 Task: Open a blank sheet, save the file as Childlabor.doc and add heading 'Child Labor'Child Labor ,with the parapraph,with the parapraph Child labor refers to the exploitation of children through work that deprives them of their childhood, interferes with their education, and is mentally, physically, socially, or morally harmful. Combating child labor involves enforcing laws, raising awareness, and providing educational opportunities and support for affected children.Apply Font Style Amiri Quran And font size 15. Apply font style in  Heading Chiller and font size 15 Change heading alignment to  Center
Action: Mouse moved to (20, 18)
Screenshot: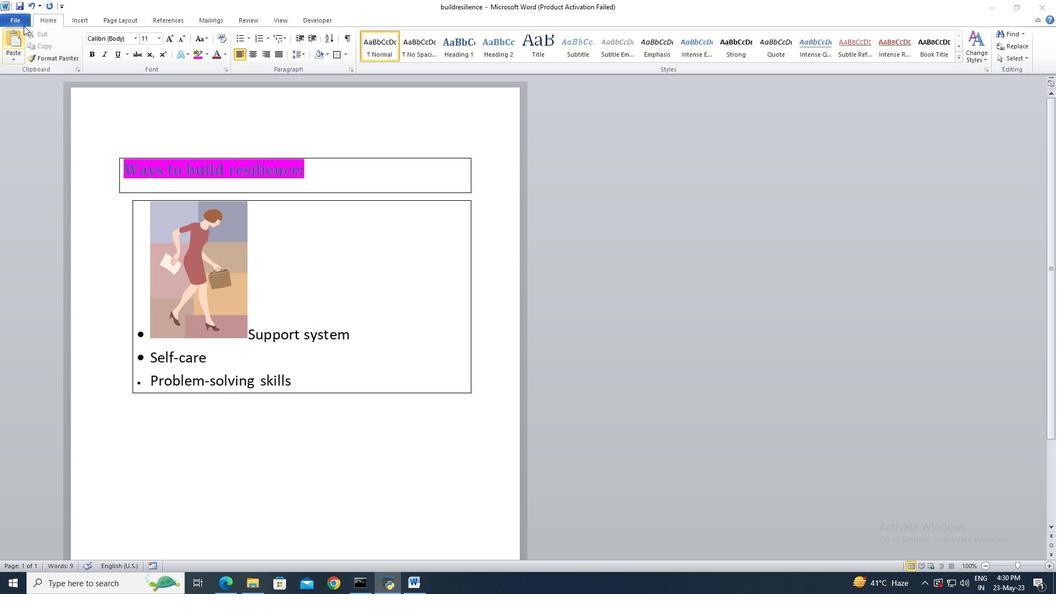 
Action: Mouse pressed left at (20, 18)
Screenshot: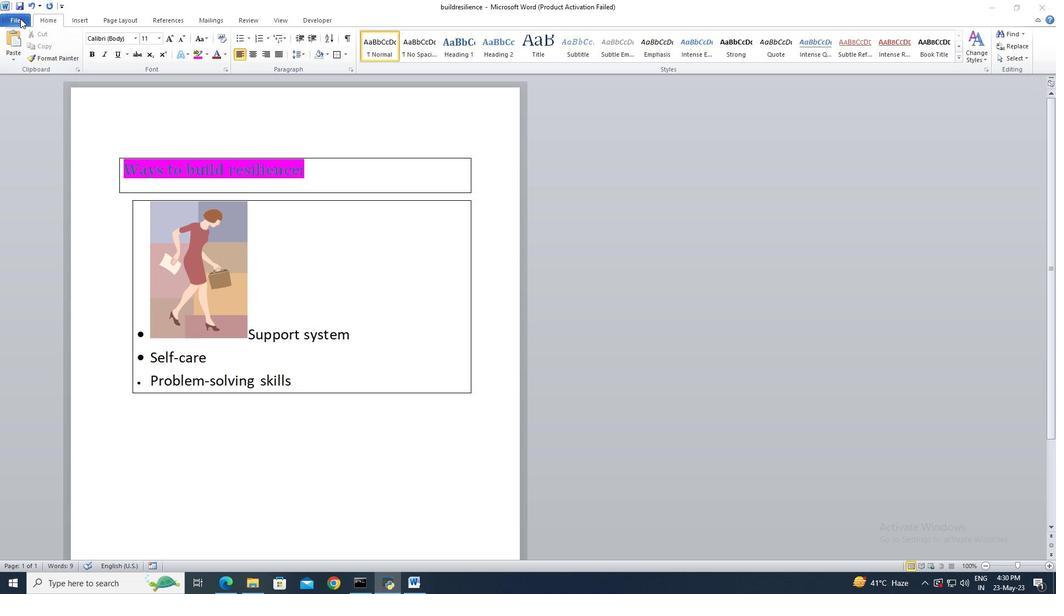 
Action: Mouse pressed left at (20, 18)
Screenshot: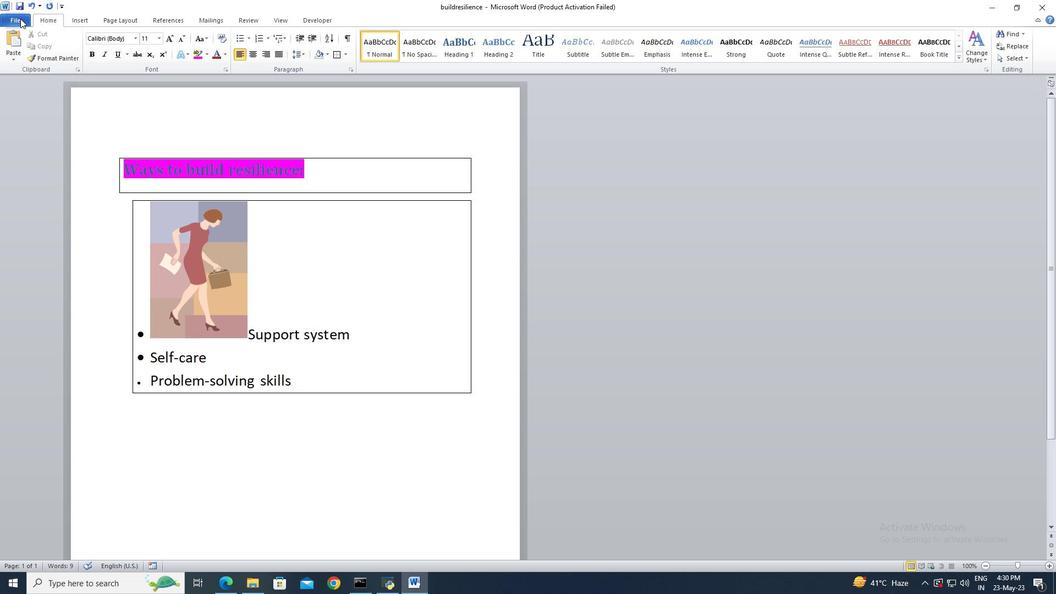 
Action: Mouse moved to (37, 142)
Screenshot: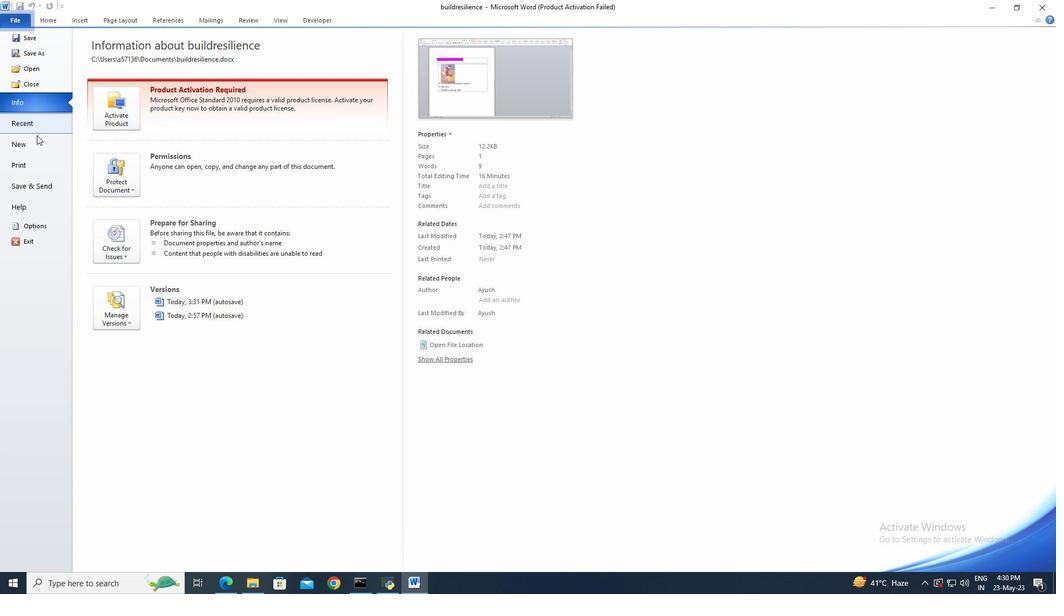 
Action: Mouse pressed left at (37, 142)
Screenshot: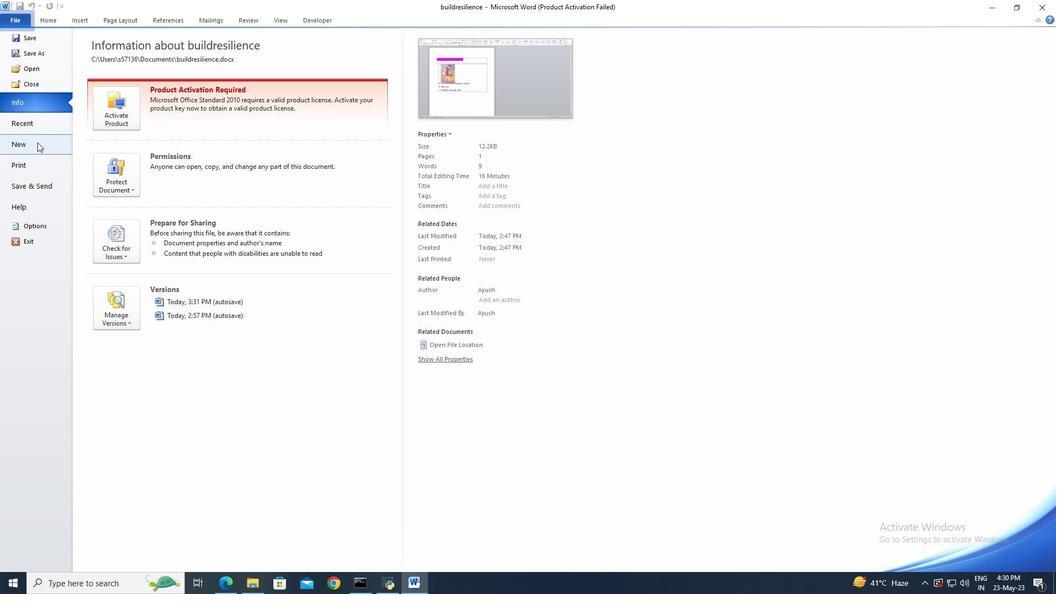 
Action: Mouse moved to (550, 279)
Screenshot: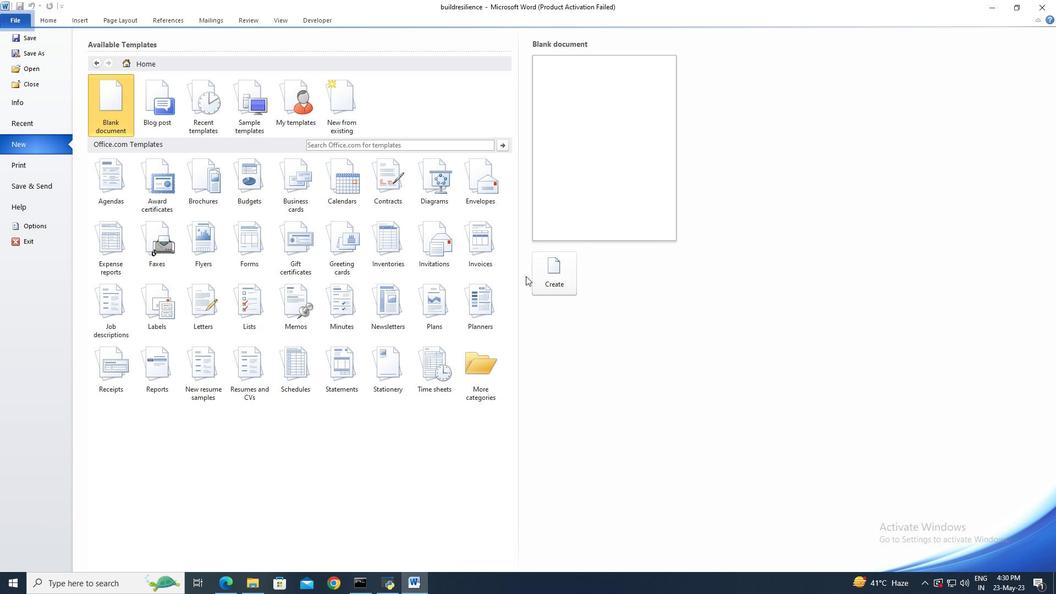 
Action: Mouse pressed left at (550, 279)
Screenshot: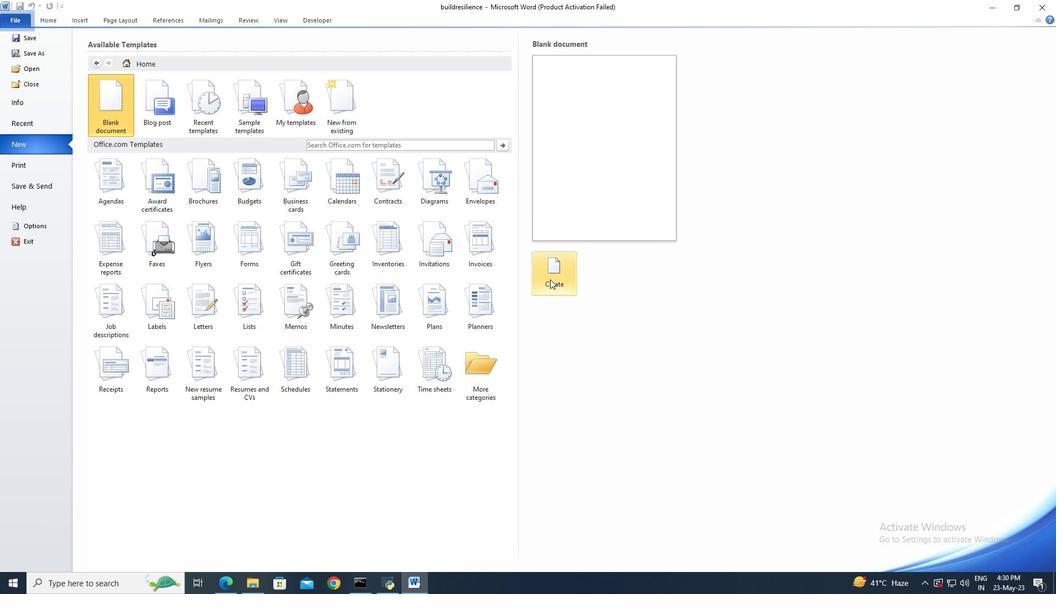 
Action: Mouse moved to (23, 20)
Screenshot: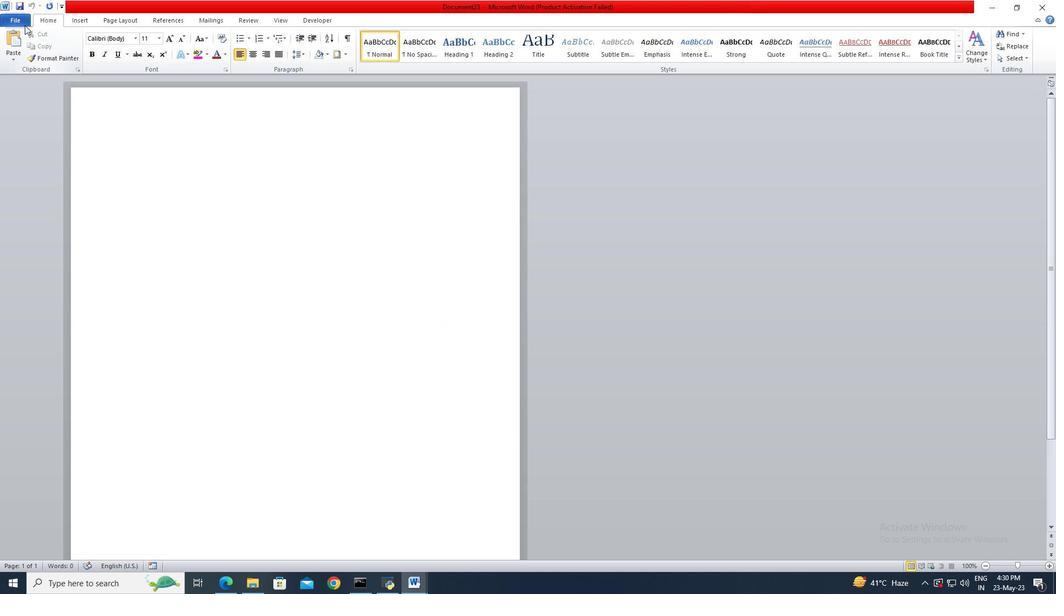 
Action: Mouse pressed left at (23, 20)
Screenshot: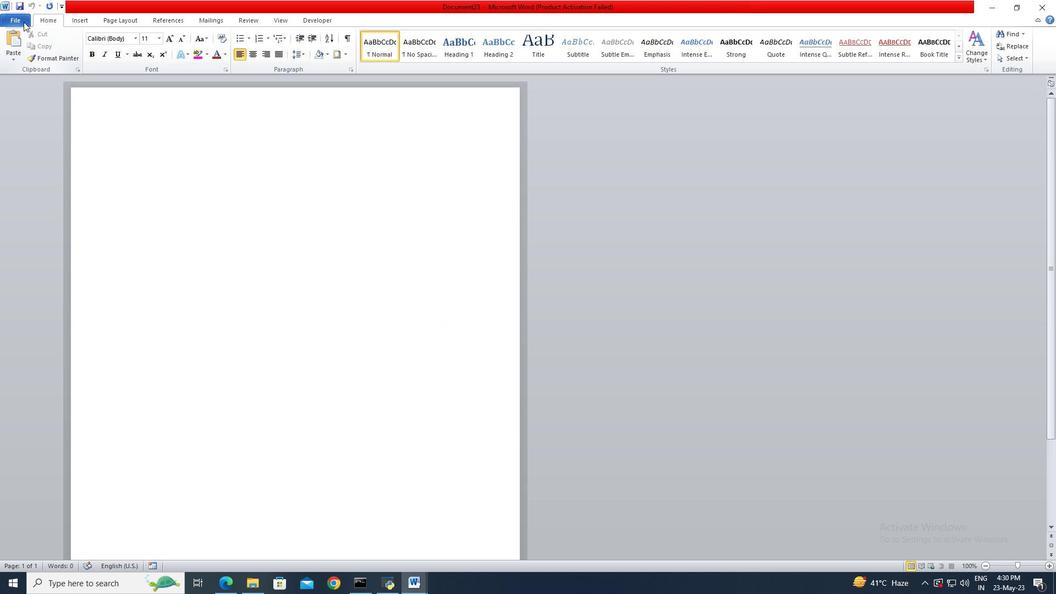 
Action: Mouse moved to (26, 50)
Screenshot: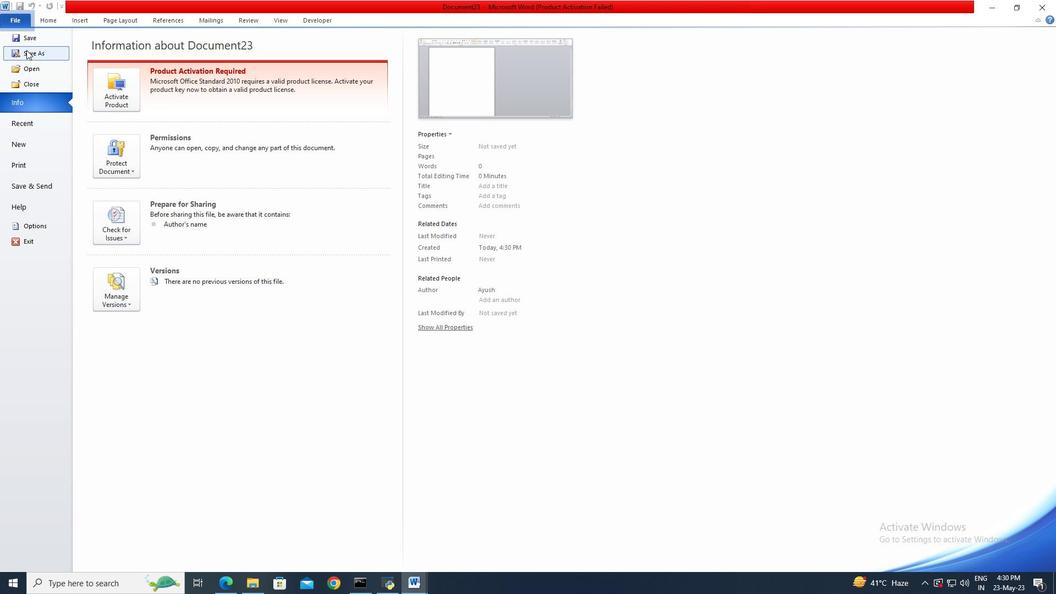 
Action: Mouse pressed left at (26, 50)
Screenshot: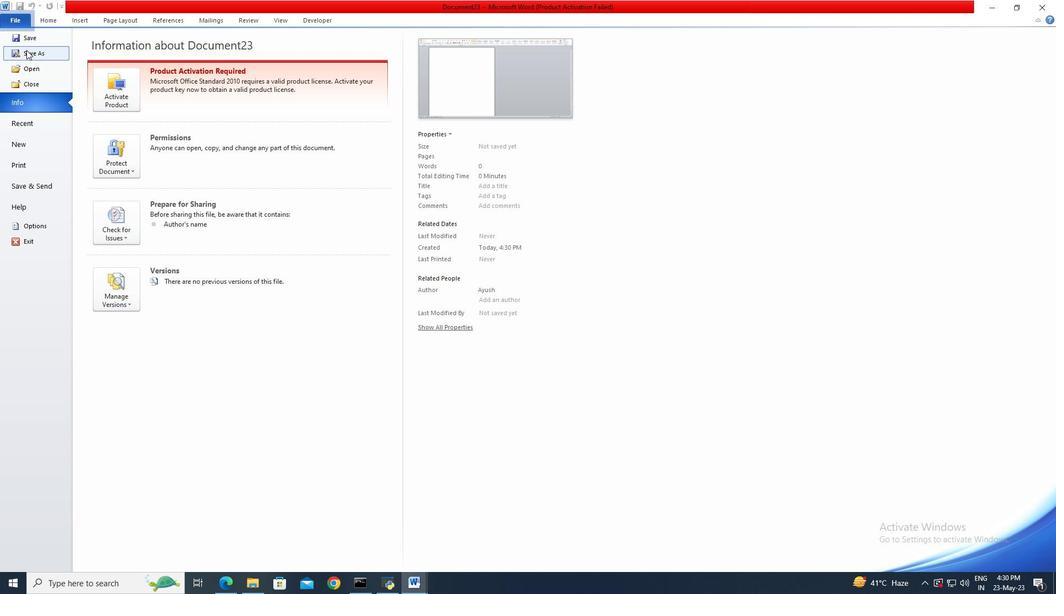 
Action: Key pressed <Key.shift>Childlabor
Screenshot: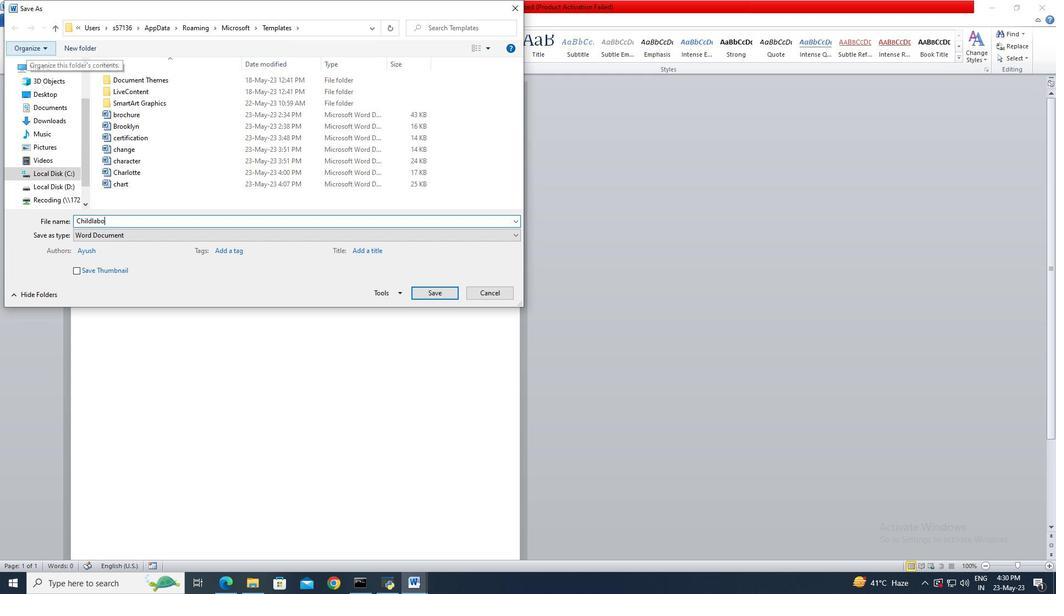
Action: Mouse moved to (428, 292)
Screenshot: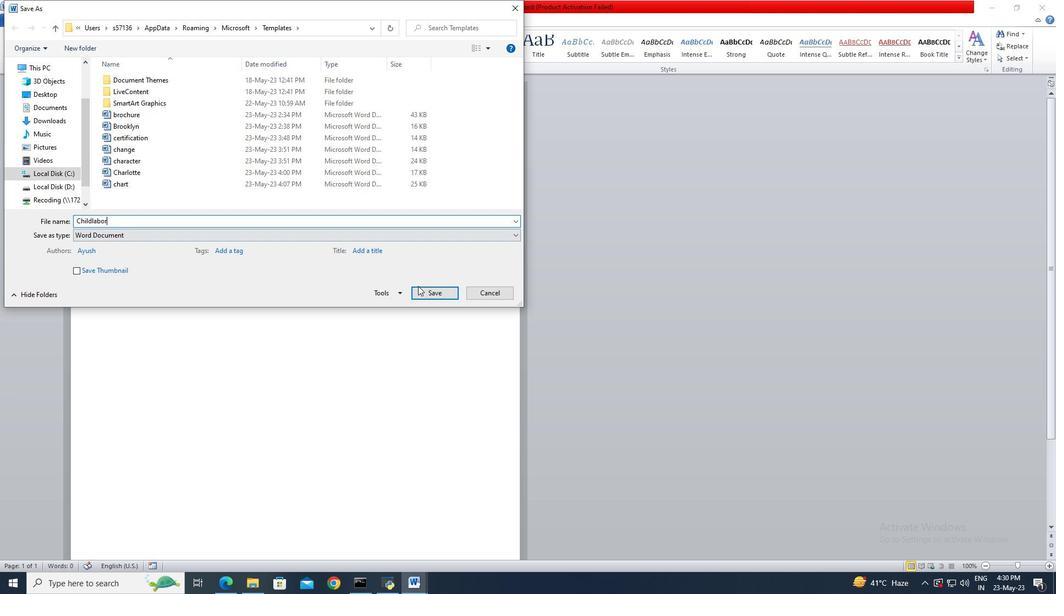 
Action: Mouse pressed left at (428, 292)
Screenshot: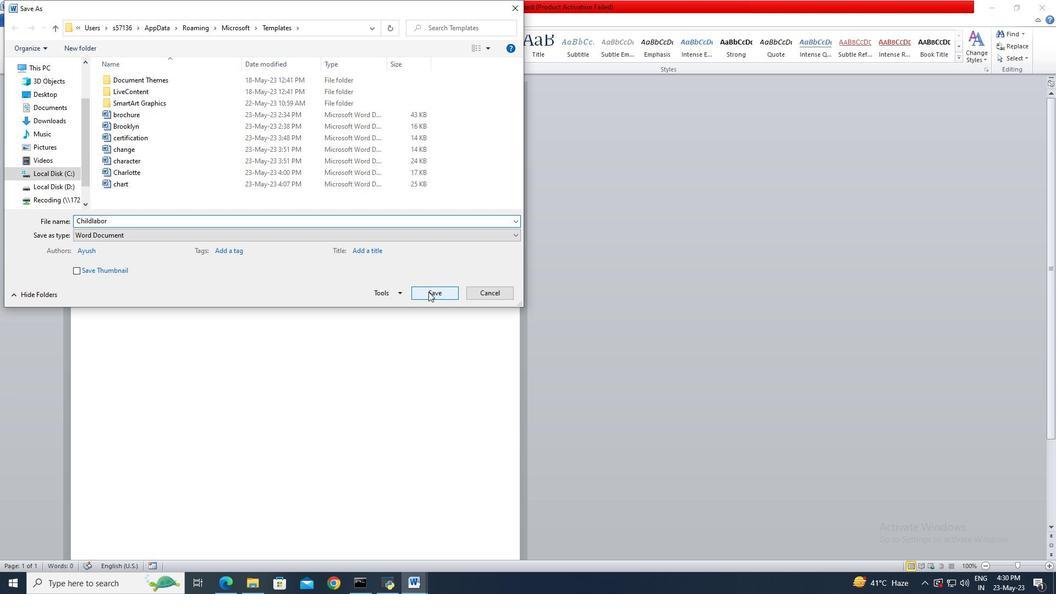 
Action: Mouse moved to (462, 55)
Screenshot: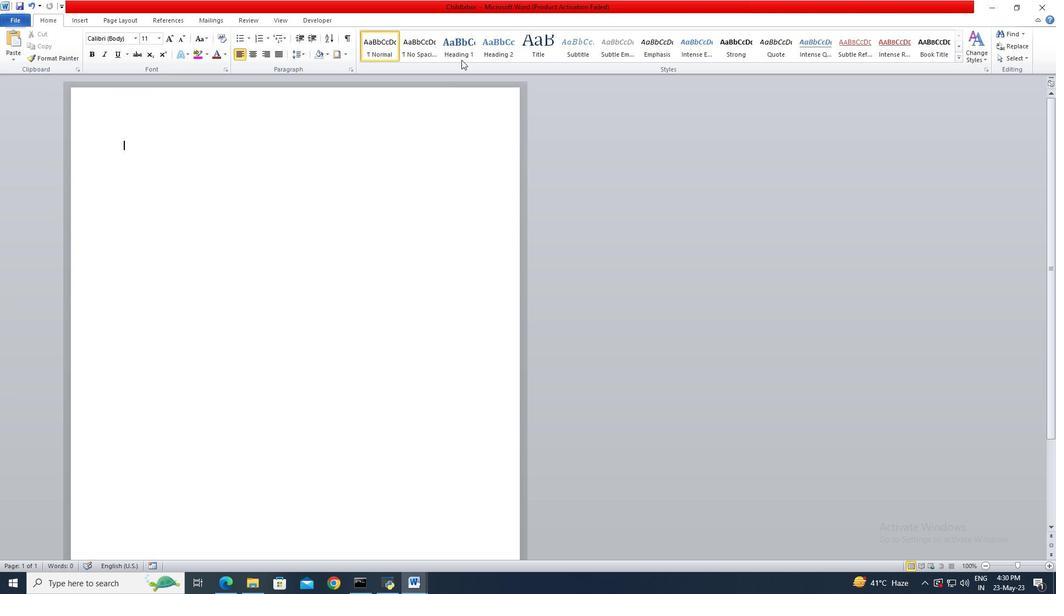 
Action: Mouse pressed left at (462, 55)
Screenshot: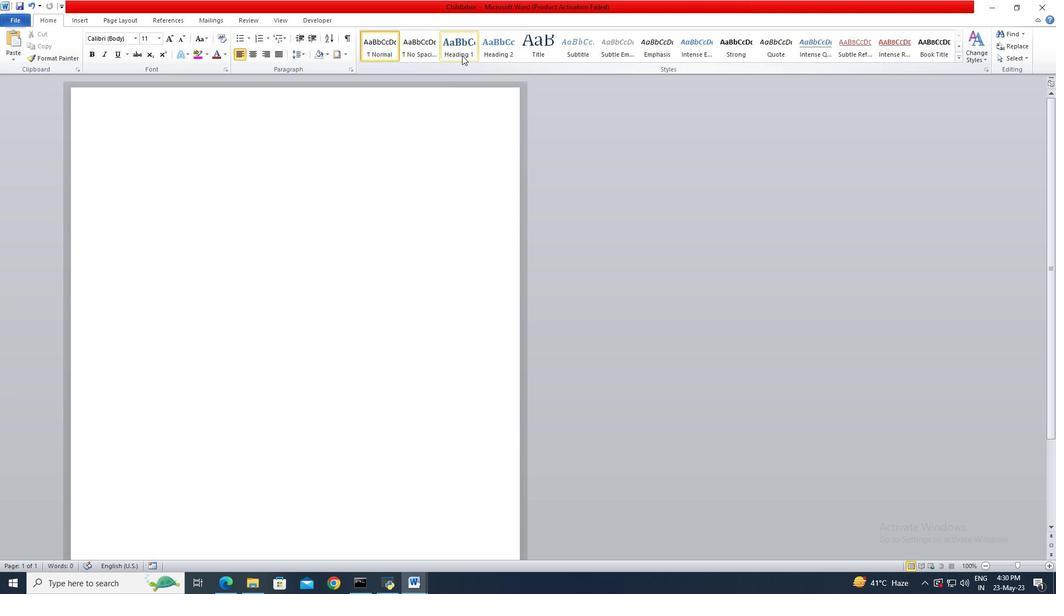 
Action: Key pressed <Key.shift>Child<Key.space><Key.shift>Labor<Key.enter><Key.shift><Key.enter><Key.shift>Child<Key.space>labor<Key.space>refers<Key.space>to<Key.space>exploitation<Key.space>of<Key.space>children<Key.space>through<Key.space>work<Key.space>that<Key.space>deprives<Key.space>them<Key.space>of<Key.space>their<Key.space>childhood,<Key.space>interferes<Key.space>with<Key.space>theii<Key.backspace>r<Key.space>education,<Key.space>and<Key.space>is<Key.space>mentally,<Key.space>physically,<Key.space>socially,<Key.space>or<Key.space>morally<Key.space>harmful.<Key.space><Key.shift>Combating<Key.space>child<Key.space>labor<Key.space>involves<Key.space>enforcing<Key.space>laws,<Key.space>raising<Key.space>awareness<Key.space><Key.backspace>,<Key.space>and<Key.space>providing<Key.space>educational<Key.space>opportunities<Key.space>and<Key.space>support<Key.space>for<Key.space>affected<Key.space>children.
Screenshot: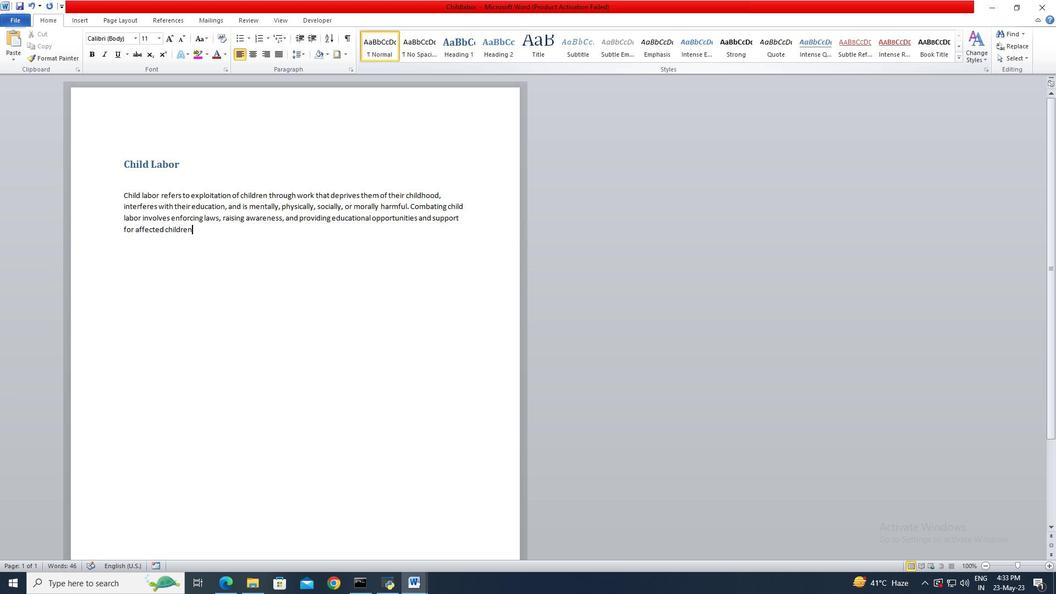 
Action: Mouse moved to (125, 196)
Screenshot: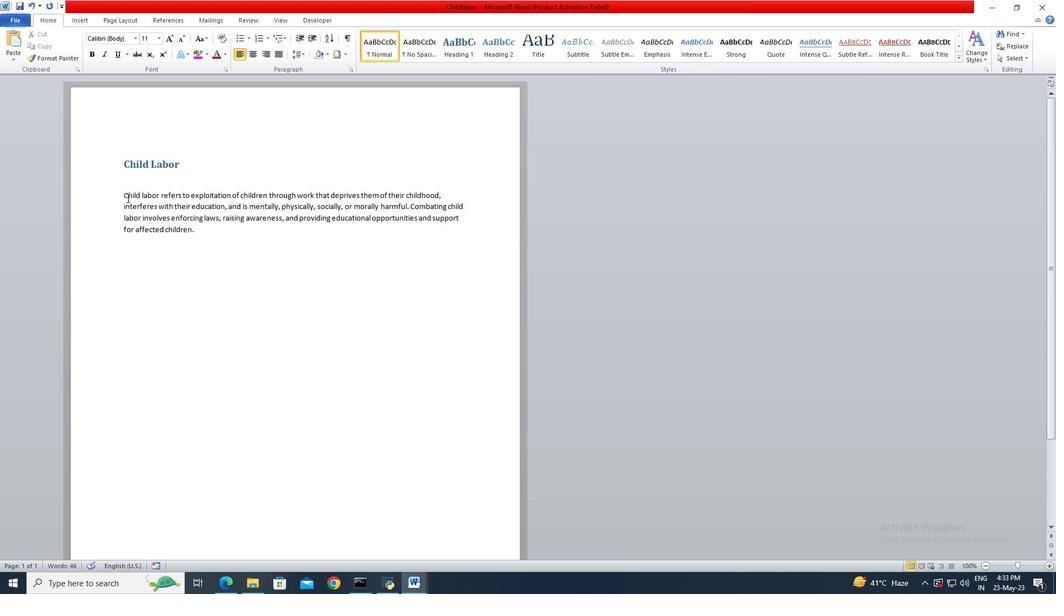 
Action: Key pressed <Key.shift>
Screenshot: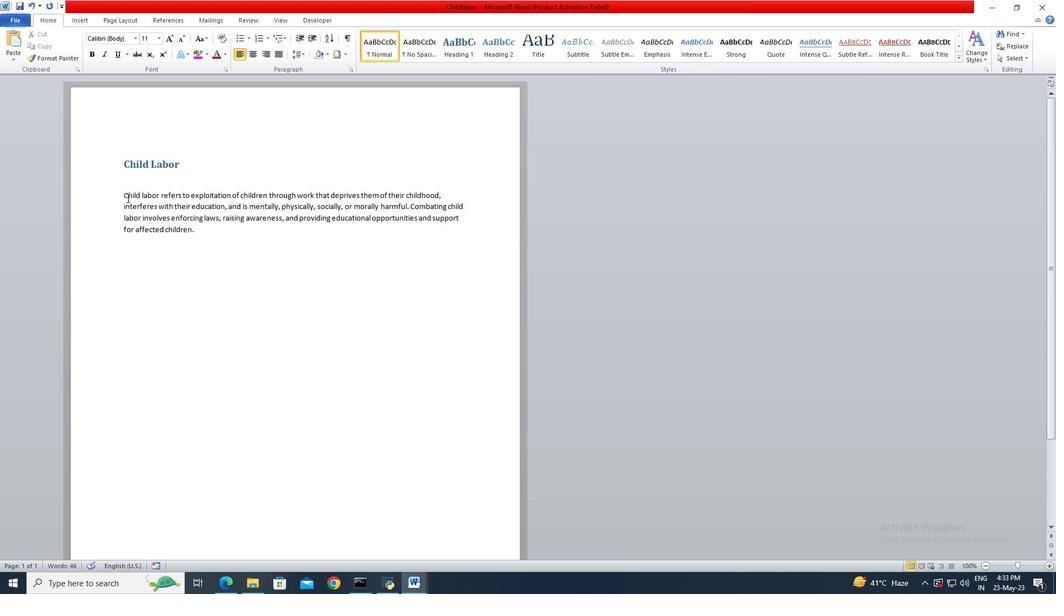 
Action: Mouse moved to (124, 196)
Screenshot: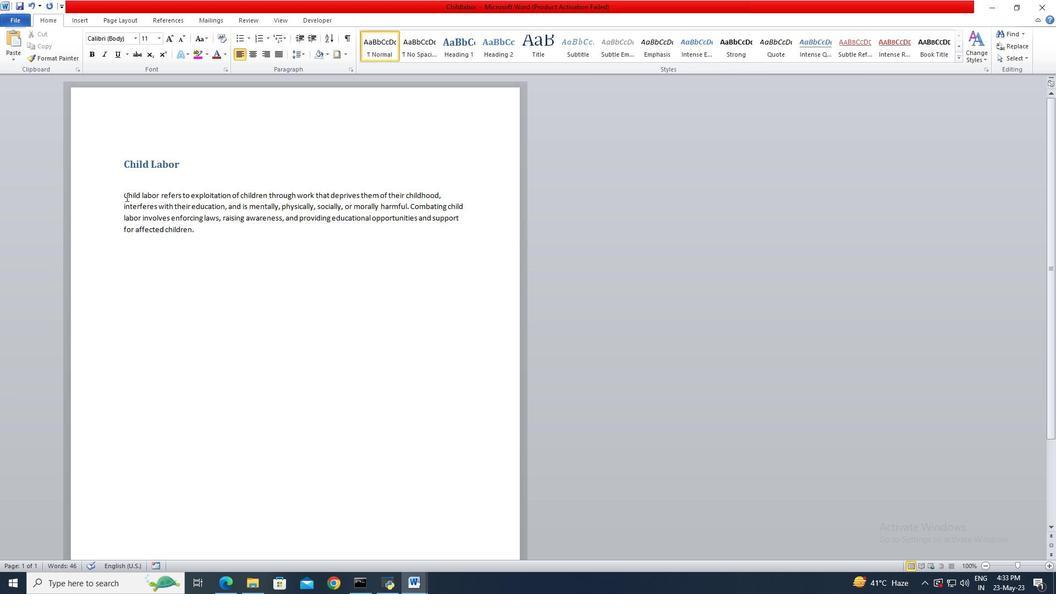 
Action: Mouse pressed left at (124, 196)
Screenshot: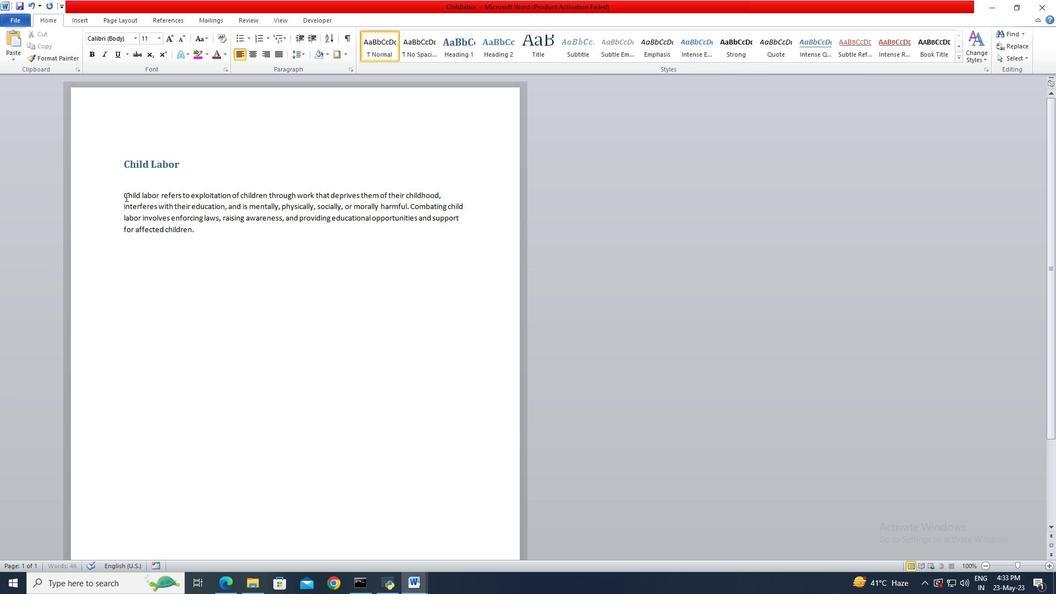 
Action: Mouse moved to (135, 42)
Screenshot: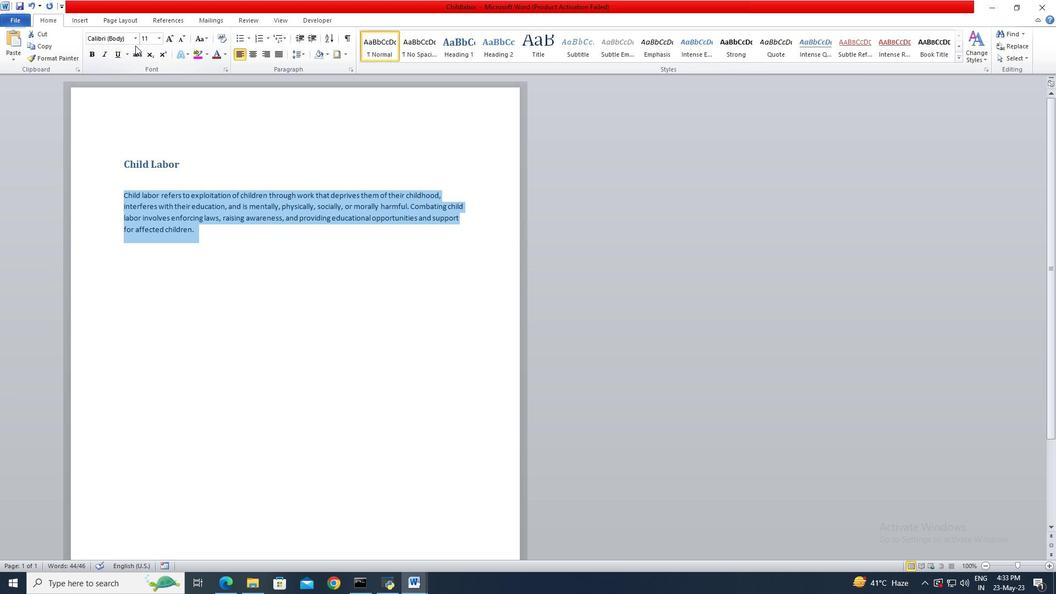 
Action: Mouse pressed left at (135, 42)
Screenshot: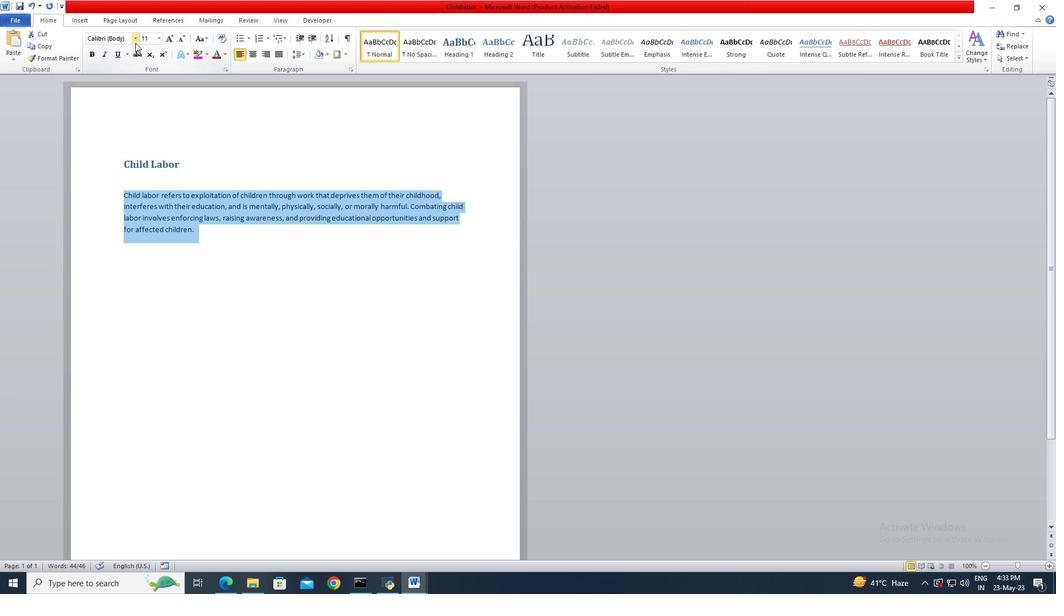 
Action: Mouse moved to (152, 36)
Screenshot: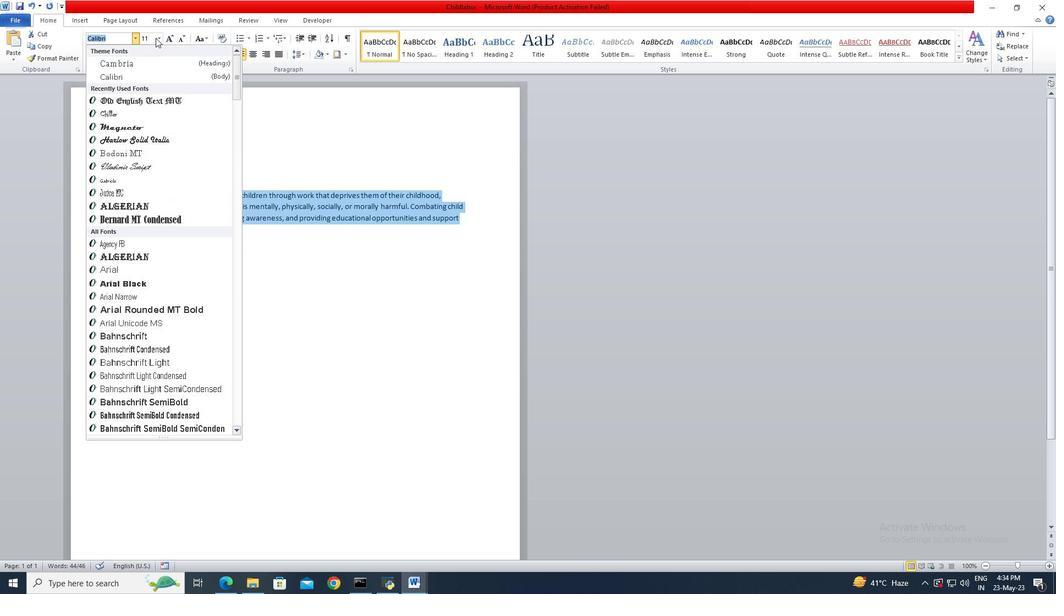 
Action: Mouse pressed left at (152, 36)
Screenshot: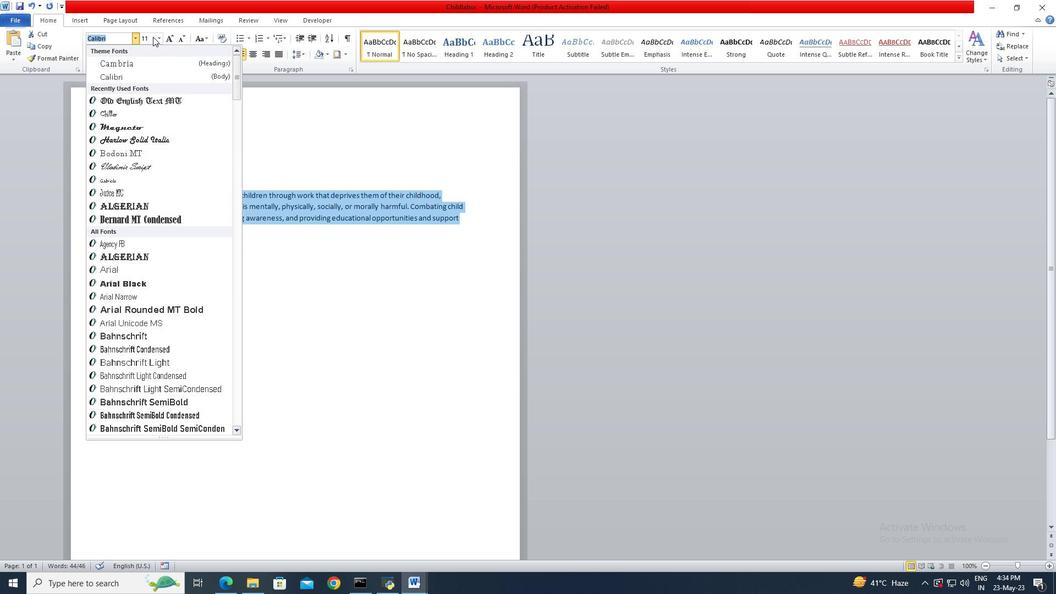 
Action: Key pressed 15<Key.enter>
Screenshot: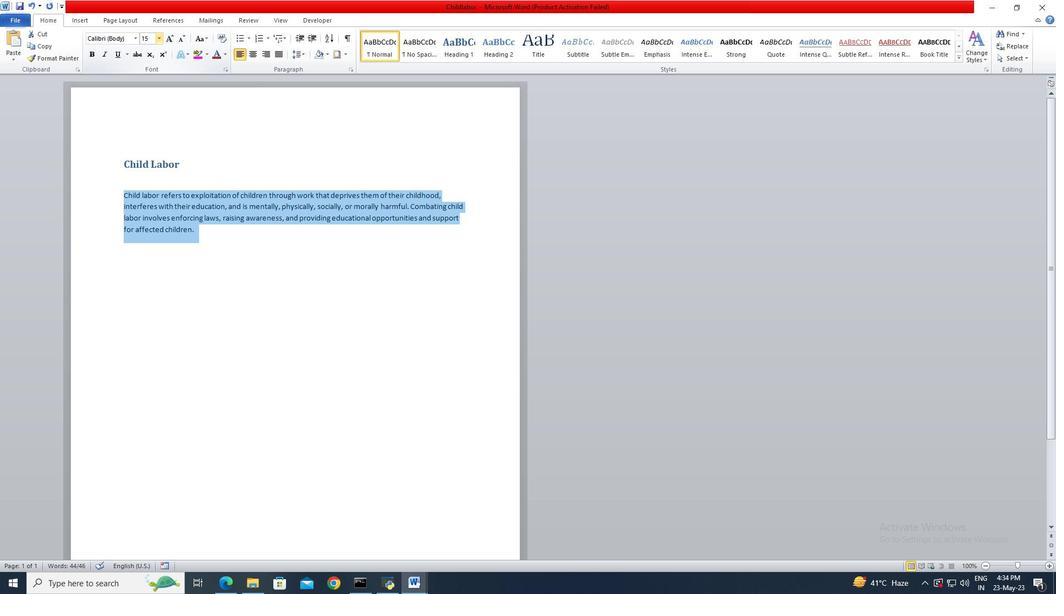 
Action: Mouse moved to (124, 160)
Screenshot: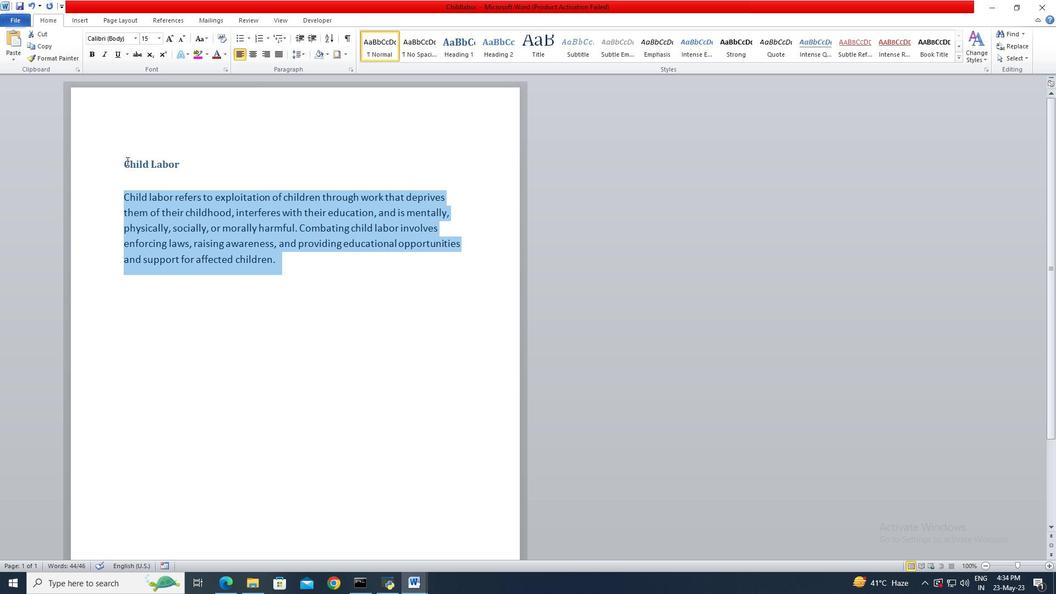 
Action: Mouse pressed left at (124, 160)
Screenshot: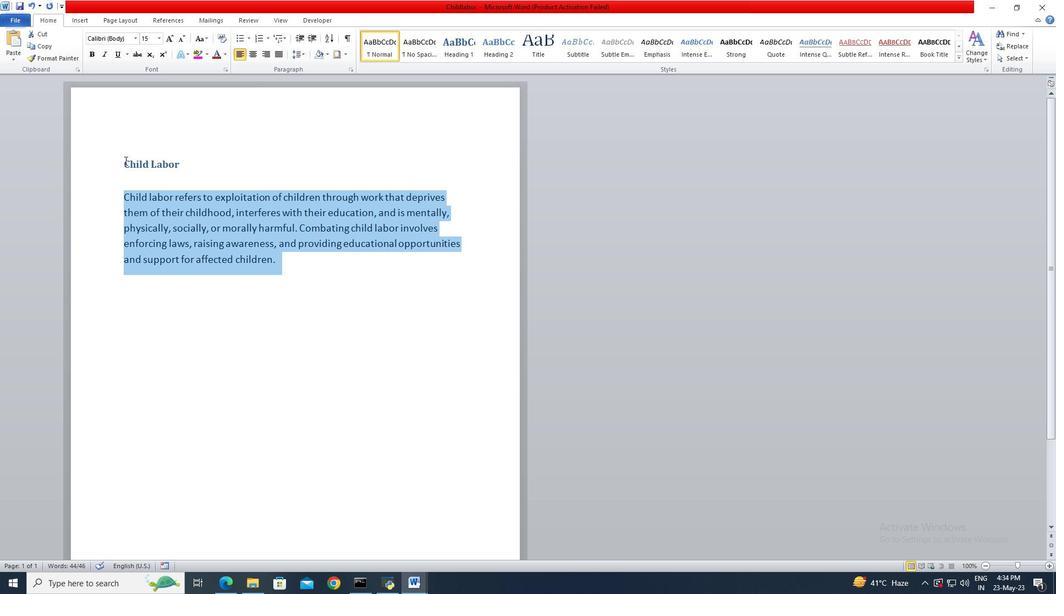 
Action: Mouse moved to (189, 166)
Screenshot: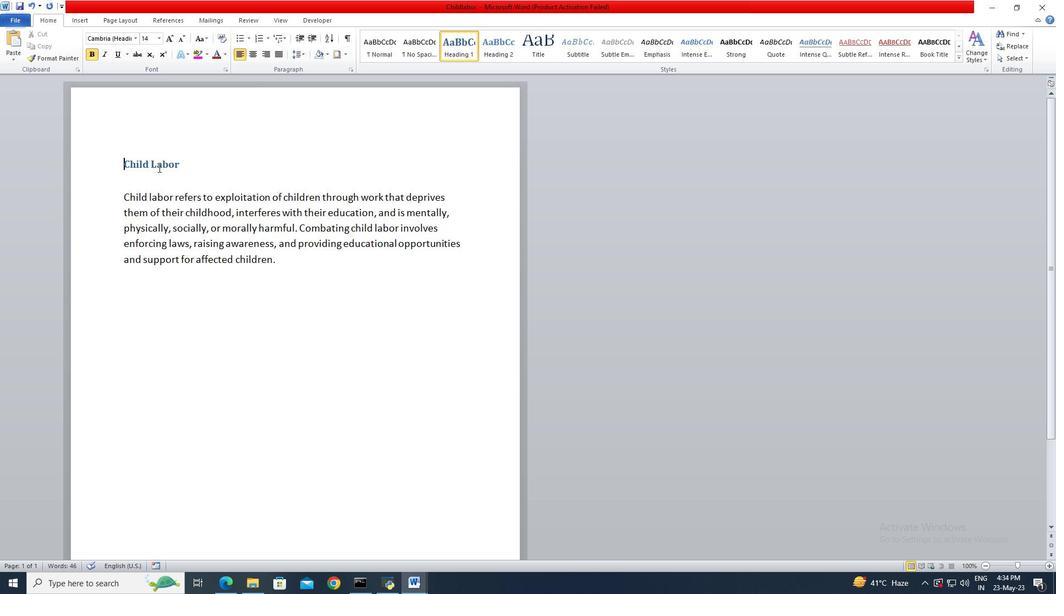 
Action: Key pressed <Key.shift><Key.shift>
Screenshot: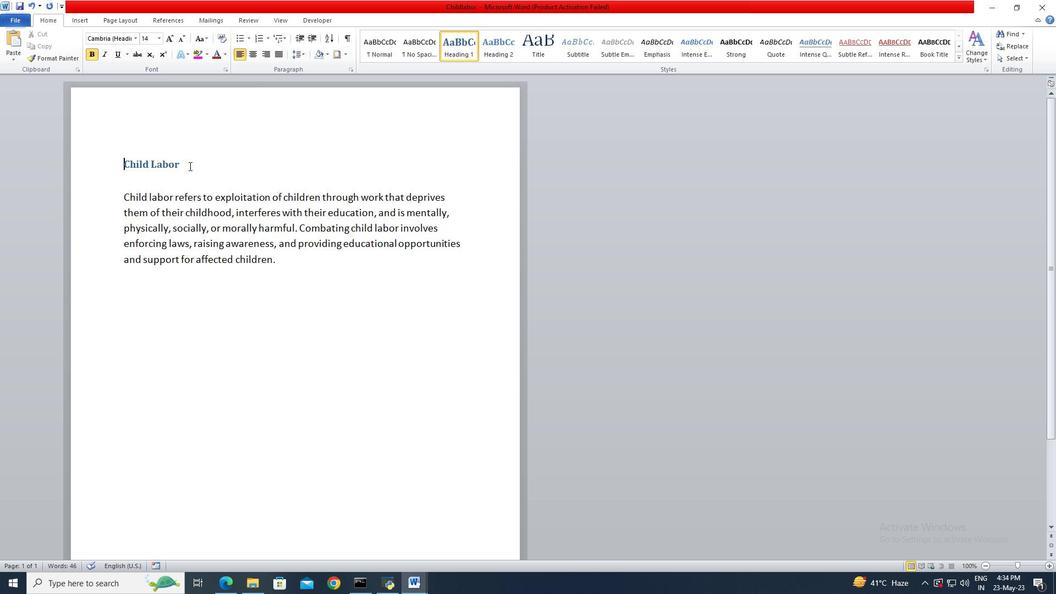 
Action: Mouse pressed left at (189, 166)
Screenshot: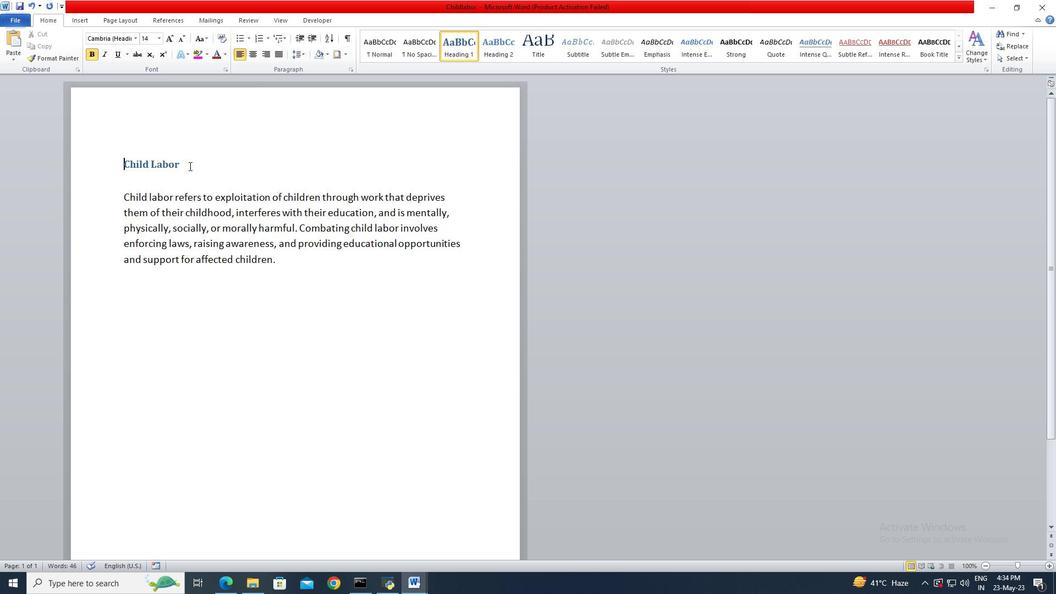 
Action: Key pressed <Key.shift><Key.shift><Key.shift><Key.shift><Key.shift>
Screenshot: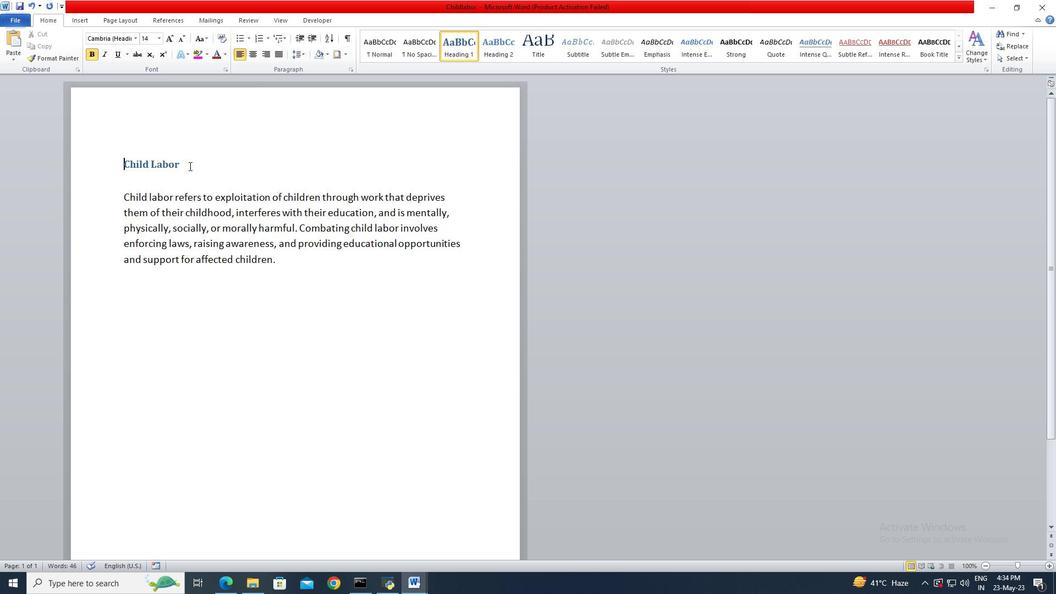 
Action: Mouse moved to (134, 35)
Screenshot: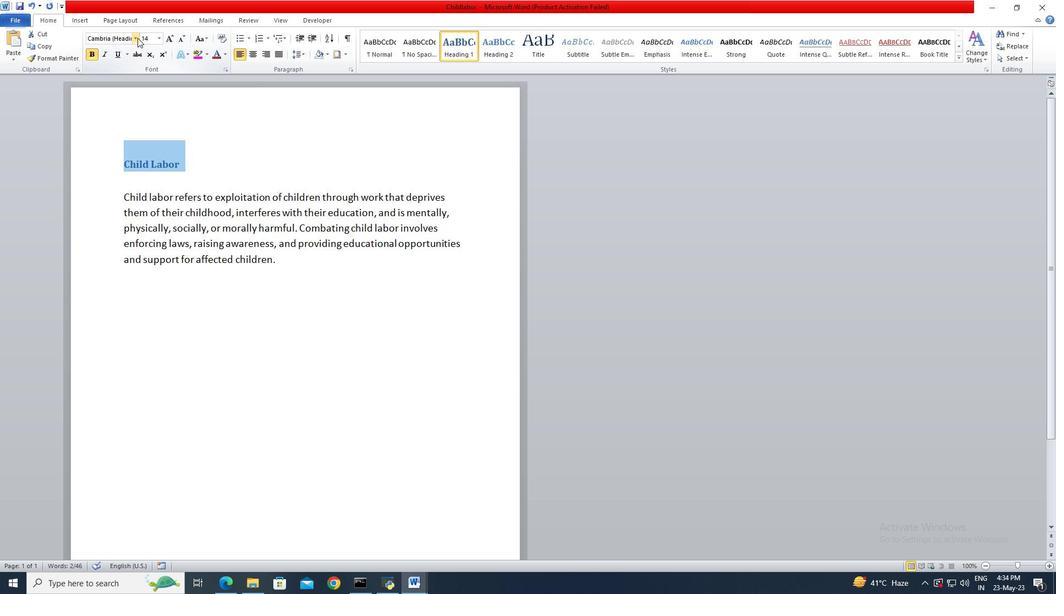 
Action: Mouse pressed left at (134, 35)
Screenshot: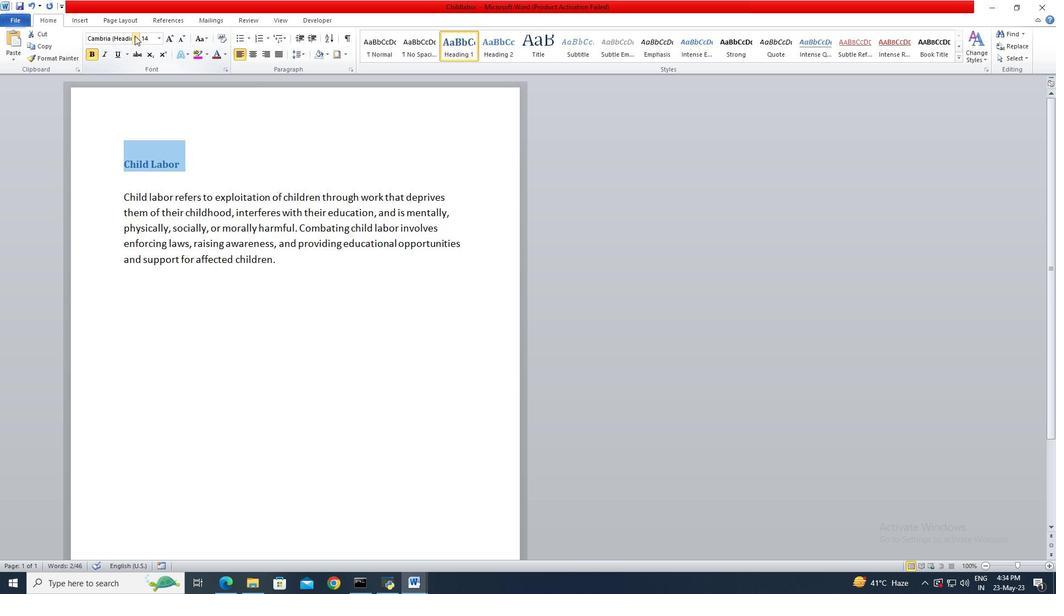
Action: Mouse moved to (173, 263)
Screenshot: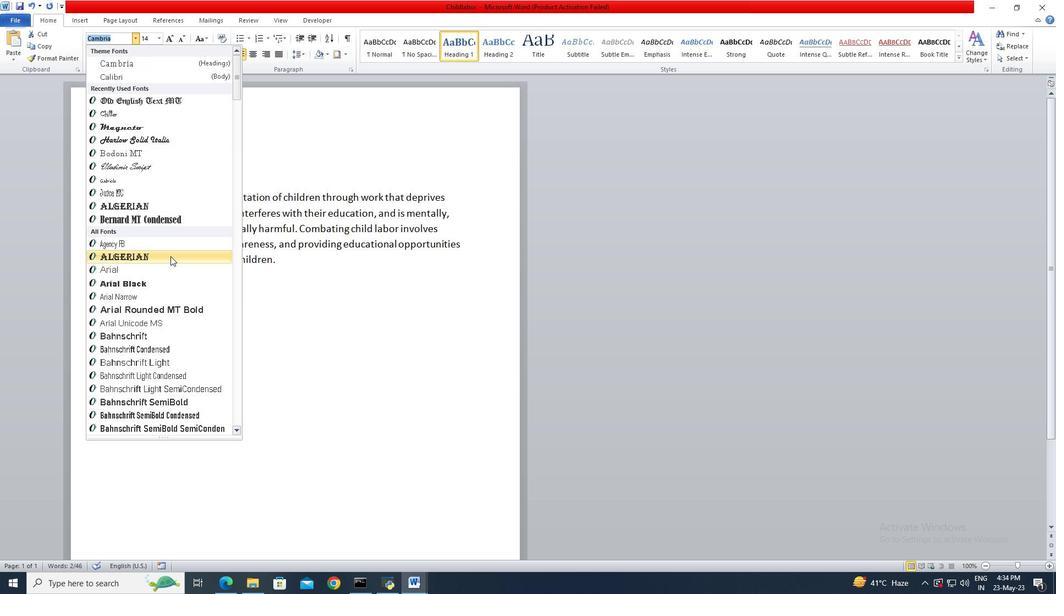 
Action: Mouse scrolled (173, 262) with delta (0, 0)
Screenshot: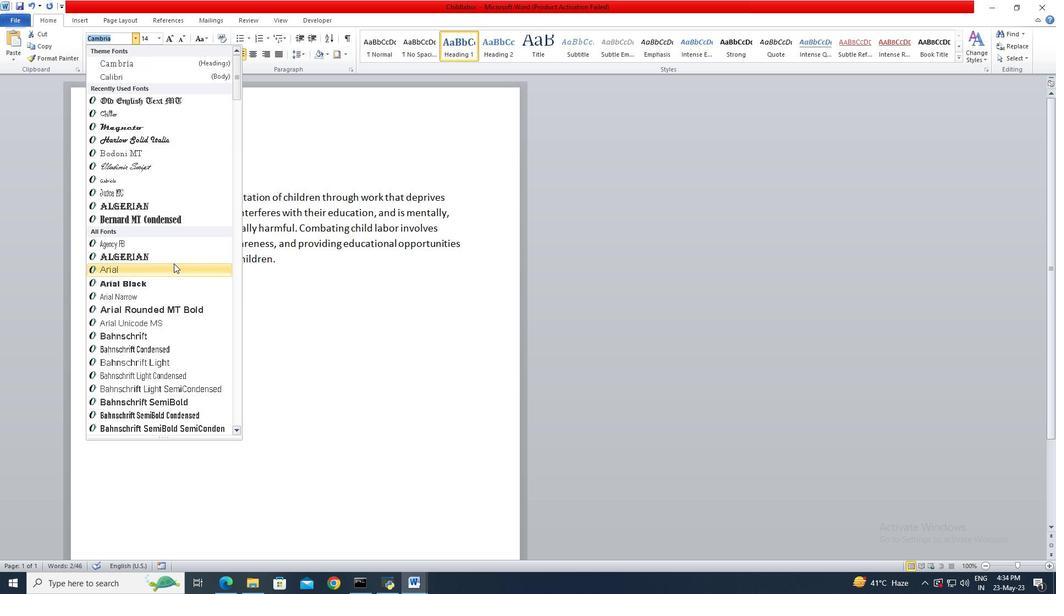 
Action: Mouse scrolled (173, 262) with delta (0, 0)
Screenshot: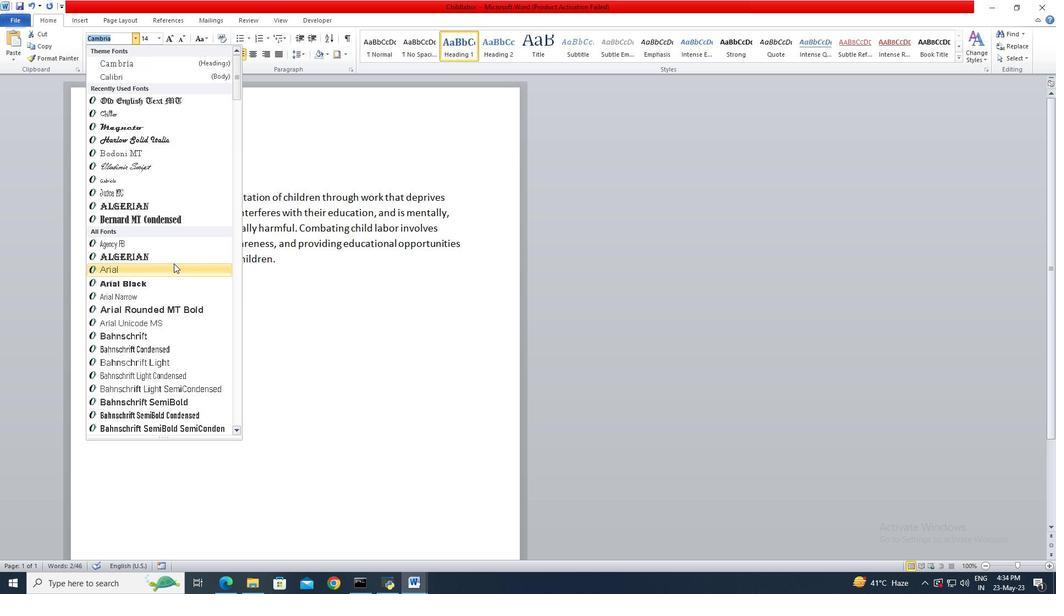 
Action: Mouse scrolled (173, 262) with delta (0, 0)
Screenshot: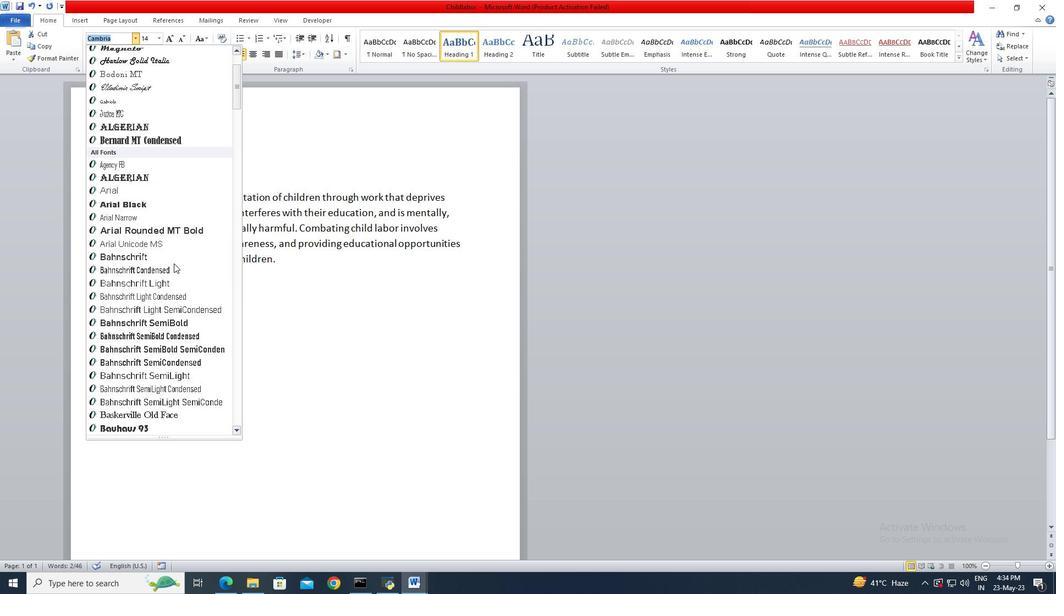 
Action: Mouse scrolled (173, 262) with delta (0, 0)
Screenshot: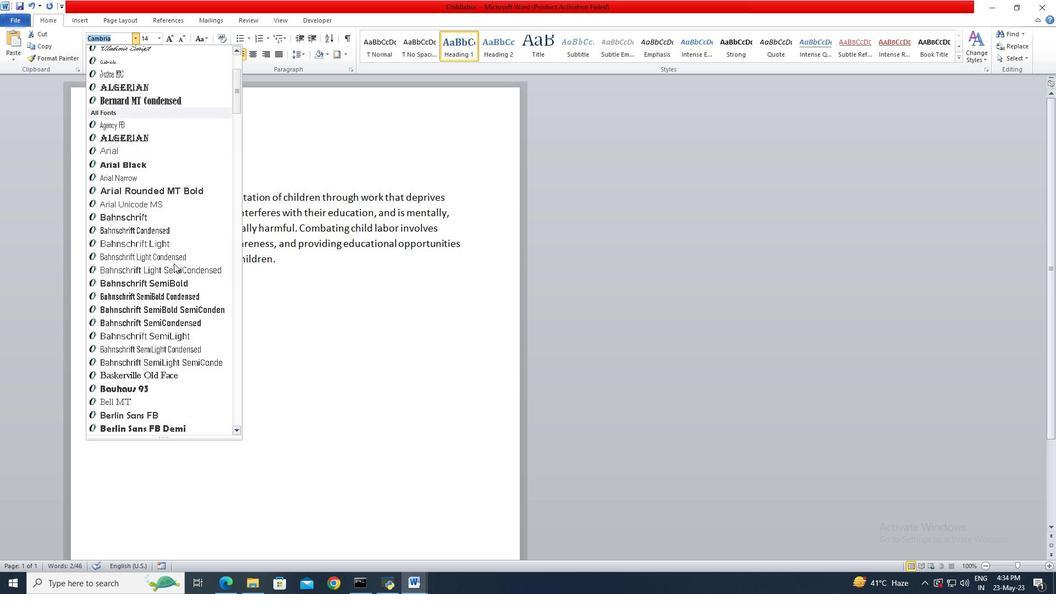 
Action: Mouse scrolled (173, 262) with delta (0, 0)
Screenshot: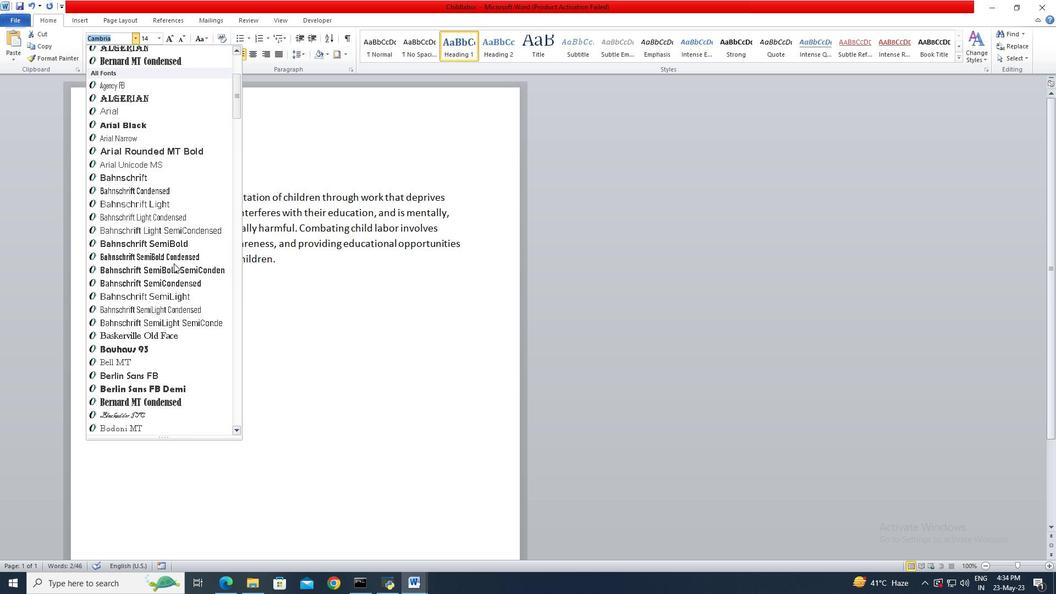 
Action: Mouse scrolled (173, 262) with delta (0, 0)
Screenshot: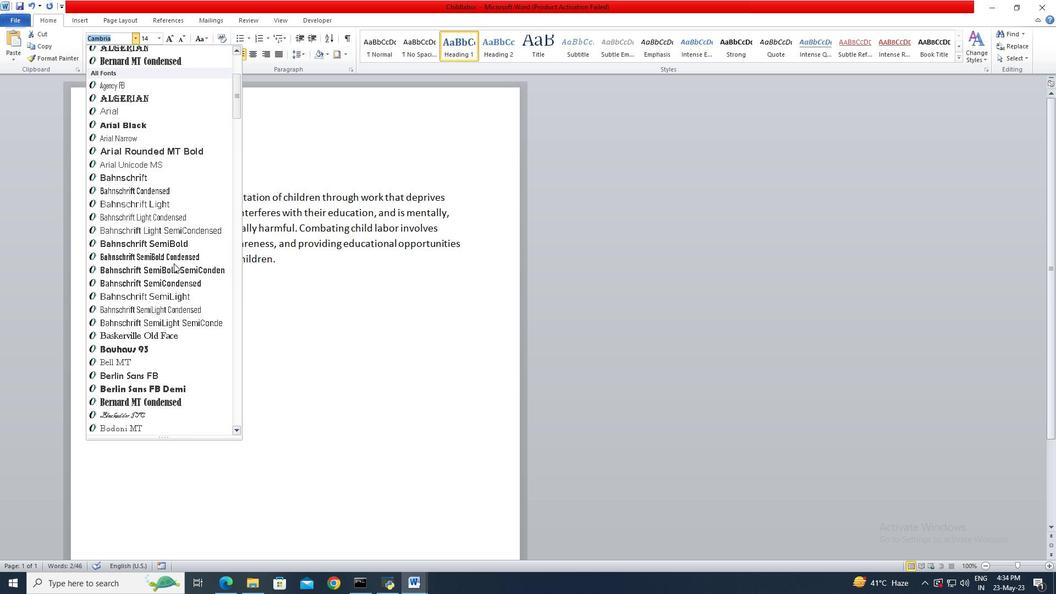 
Action: Mouse scrolled (173, 262) with delta (0, 0)
Screenshot: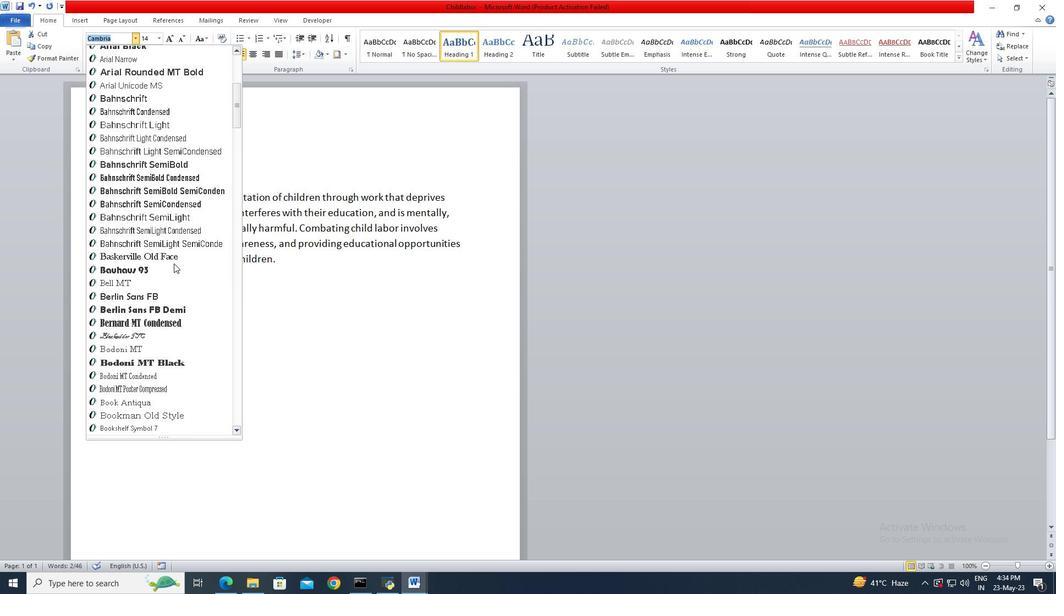 
Action: Mouse scrolled (173, 262) with delta (0, 0)
Screenshot: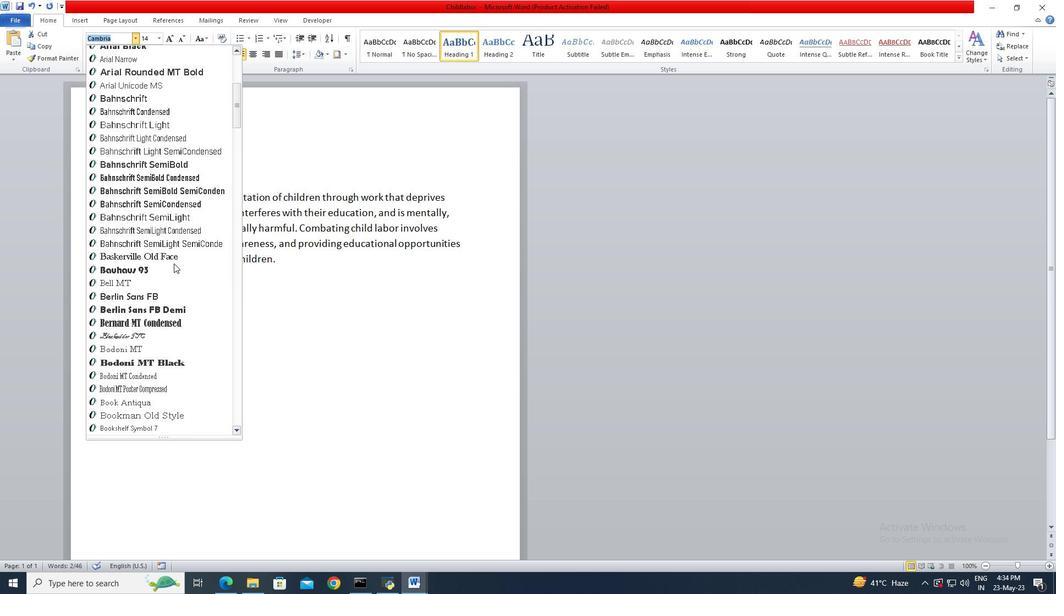 
Action: Mouse scrolled (173, 262) with delta (0, 0)
Screenshot: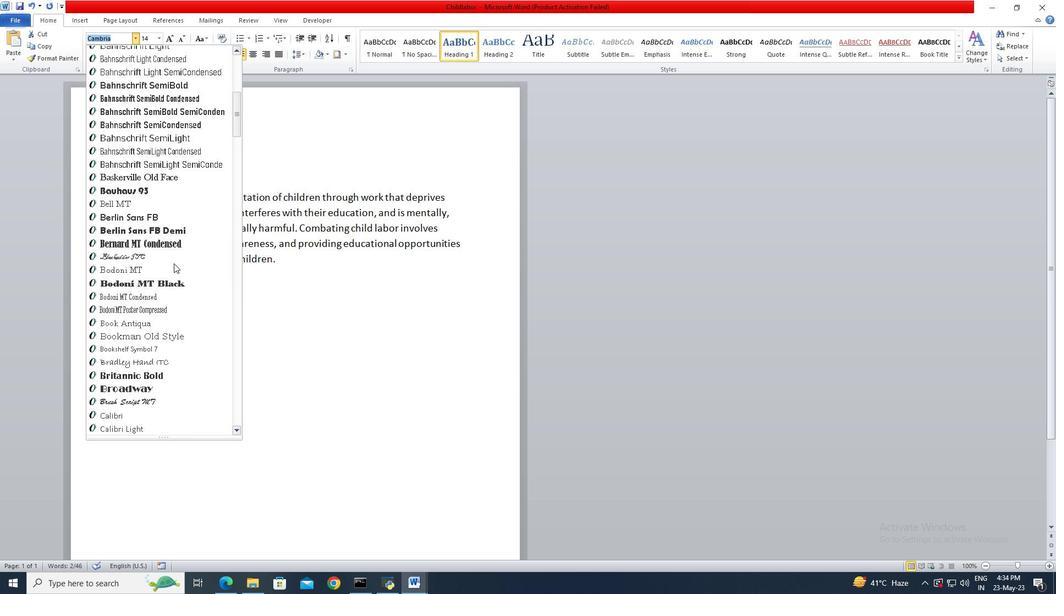 
Action: Mouse scrolled (173, 262) with delta (0, 0)
Screenshot: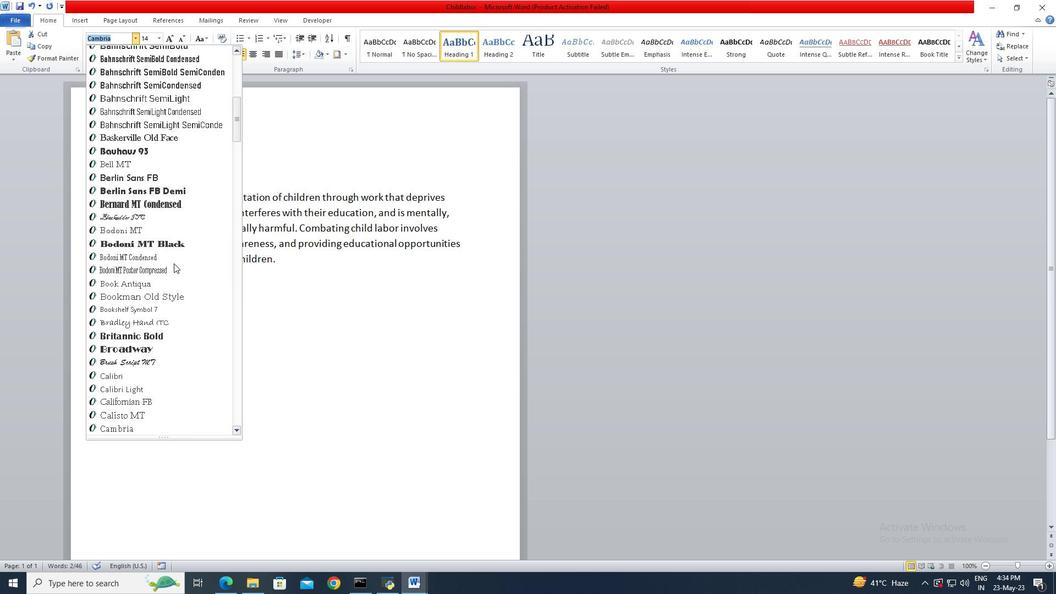 
Action: Mouse scrolled (173, 262) with delta (0, 0)
Screenshot: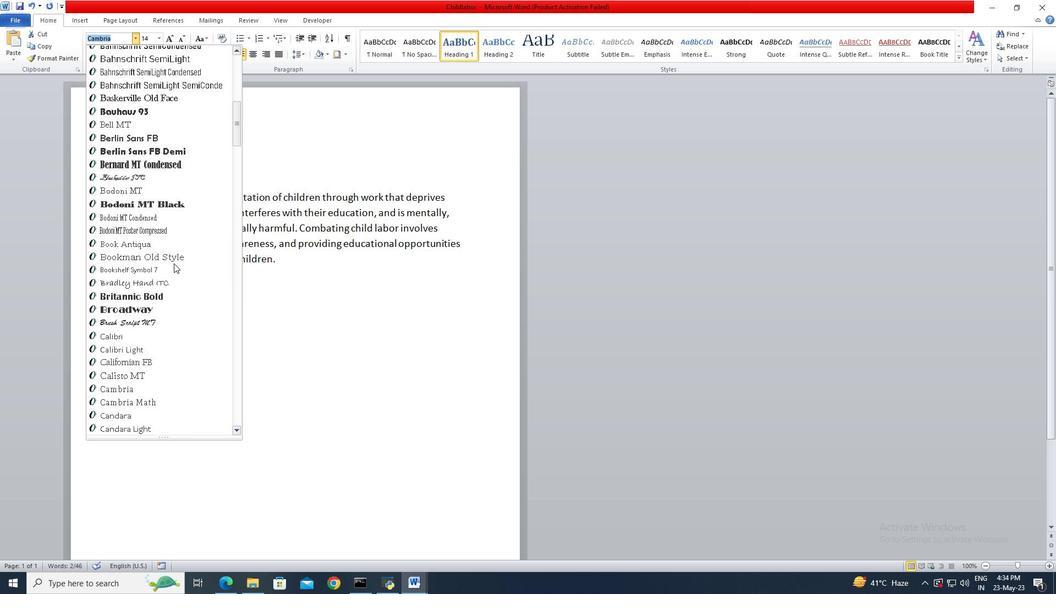 
Action: Mouse scrolled (173, 262) with delta (0, 0)
Screenshot: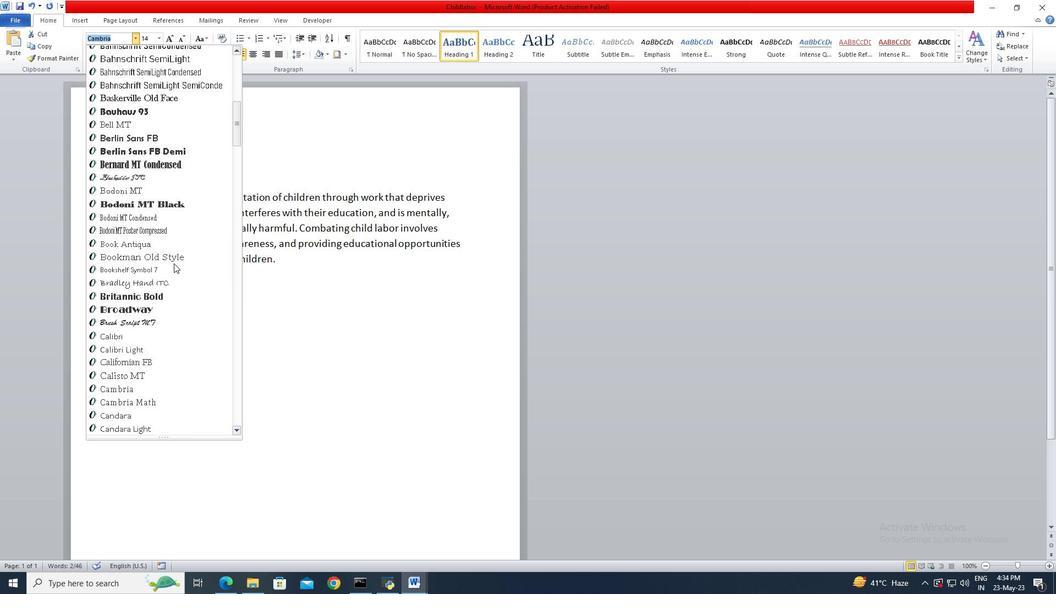 
Action: Mouse scrolled (173, 262) with delta (0, 0)
Screenshot: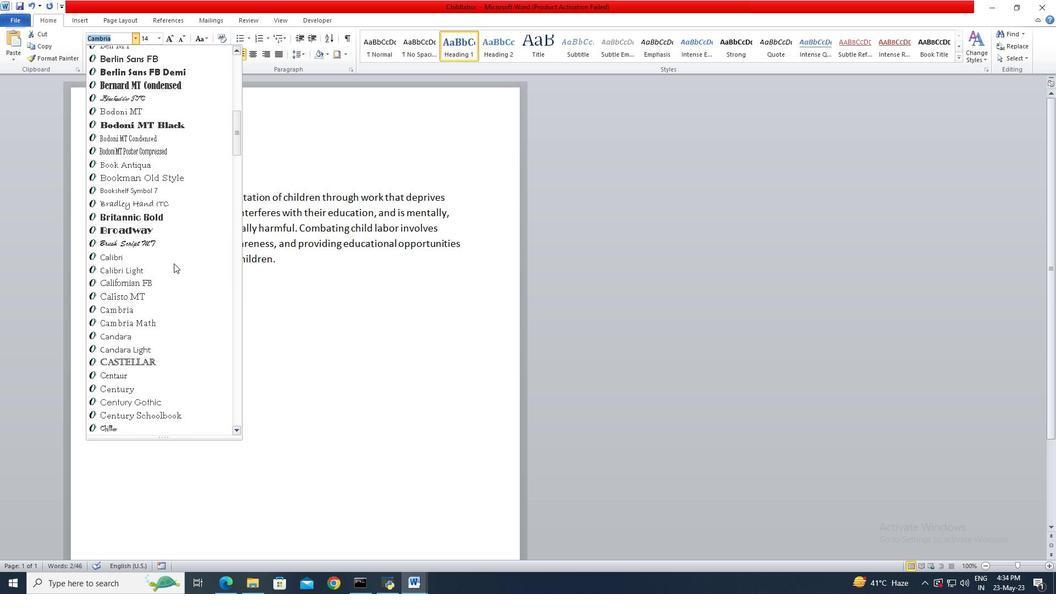 
Action: Mouse scrolled (173, 262) with delta (0, 0)
Screenshot: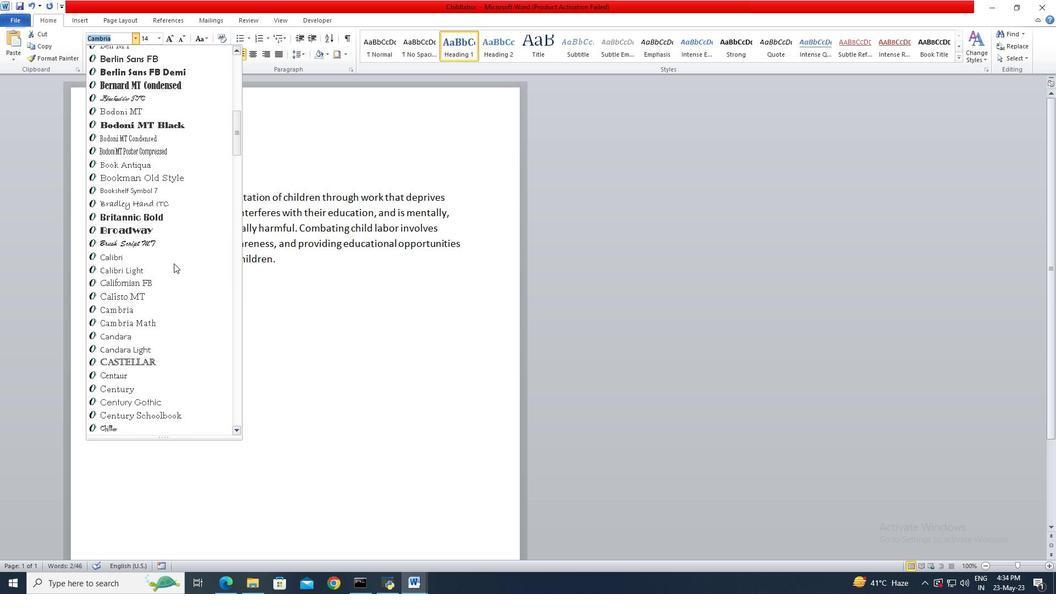 
Action: Mouse moved to (152, 344)
Screenshot: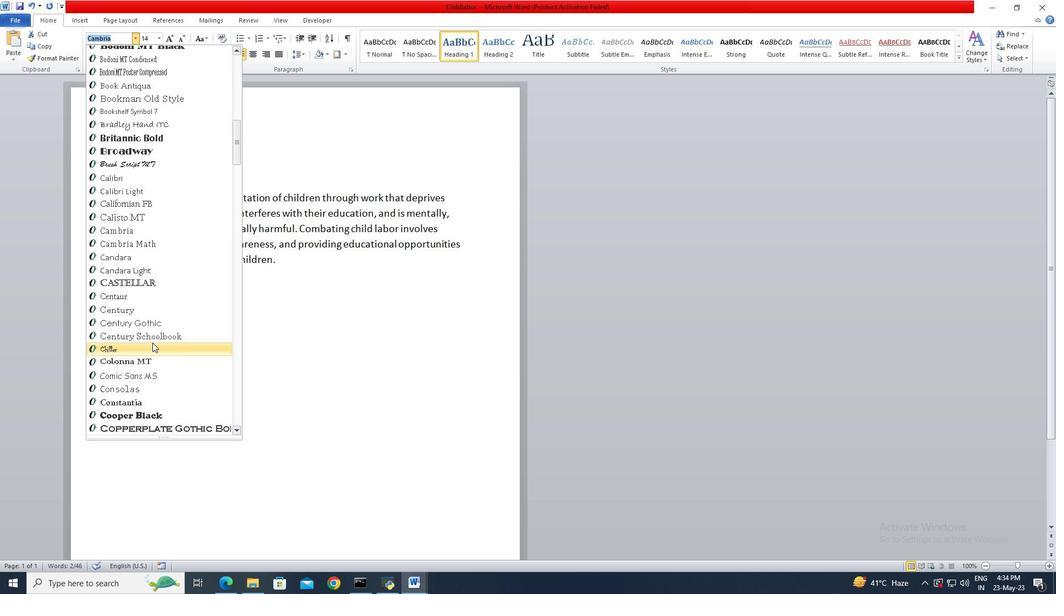 
Action: Mouse pressed left at (152, 344)
Screenshot: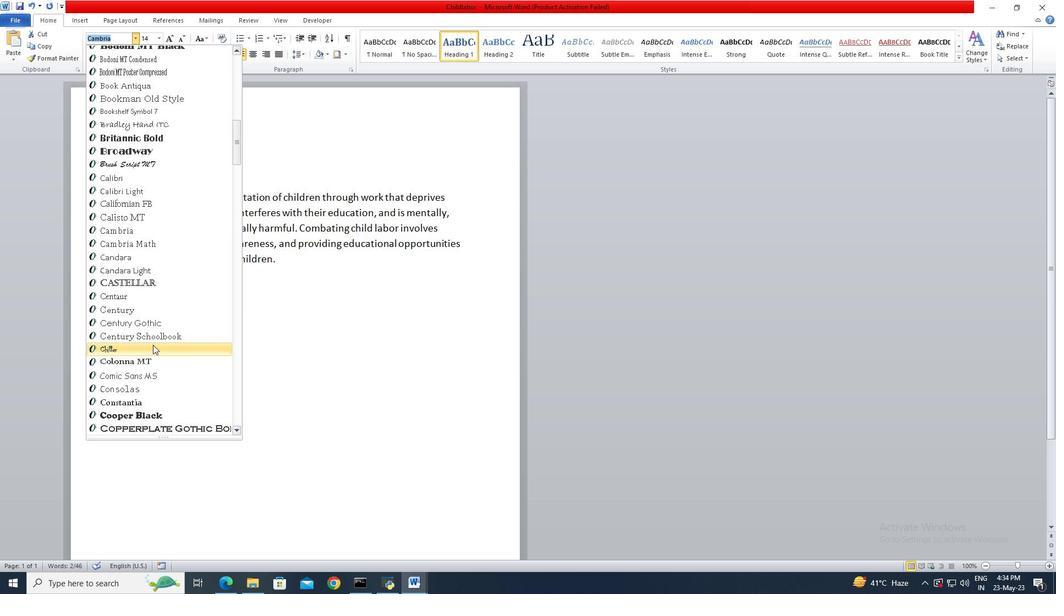 
Action: Mouse moved to (148, 40)
Screenshot: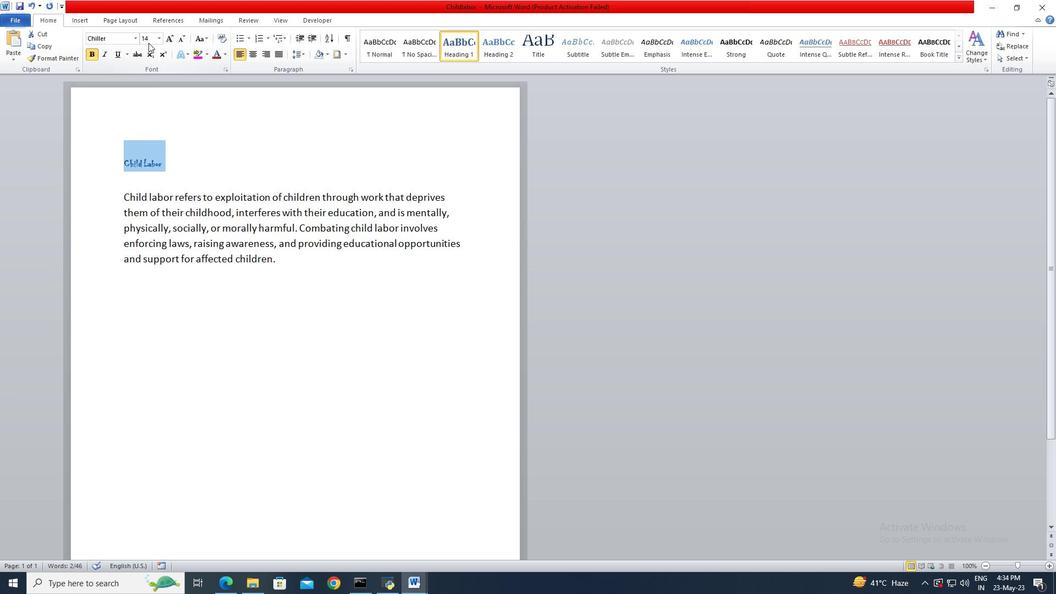 
Action: Mouse pressed left at (148, 40)
Screenshot: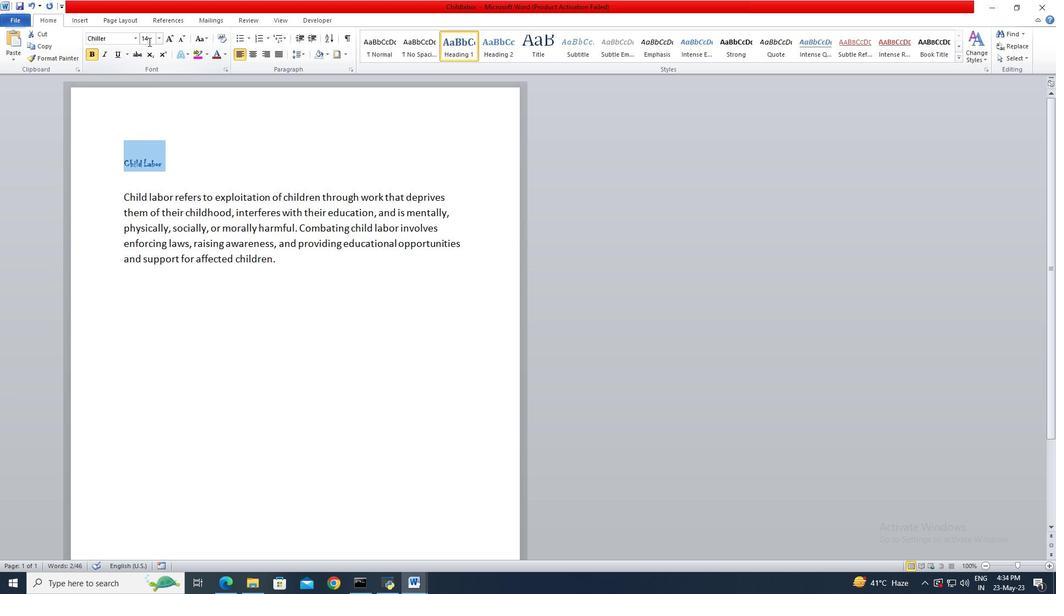 
Action: Key pressed 15<Key.enter>
Screenshot: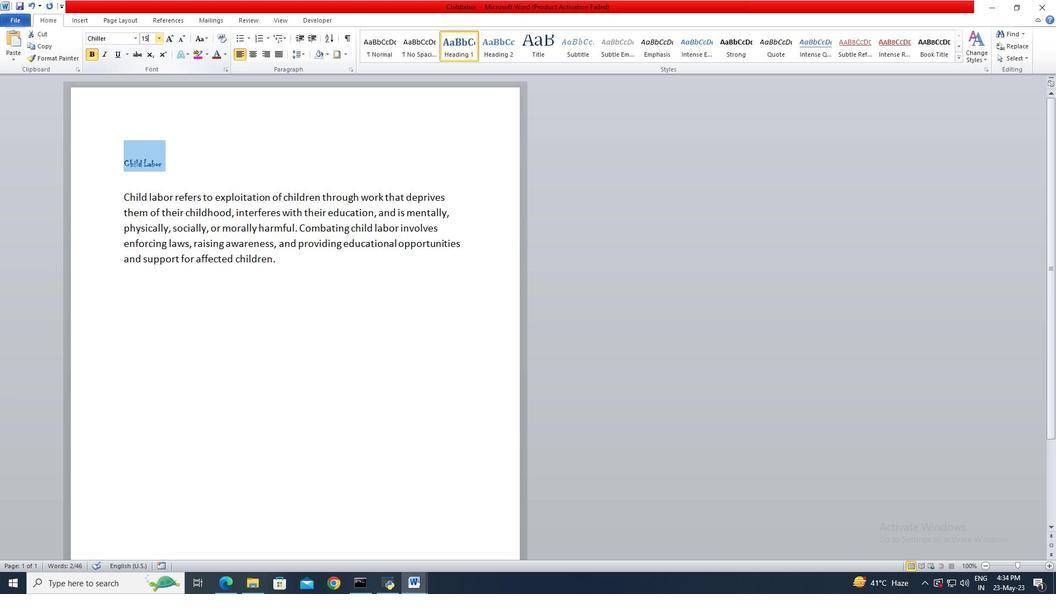 
Action: Mouse moved to (253, 59)
Screenshot: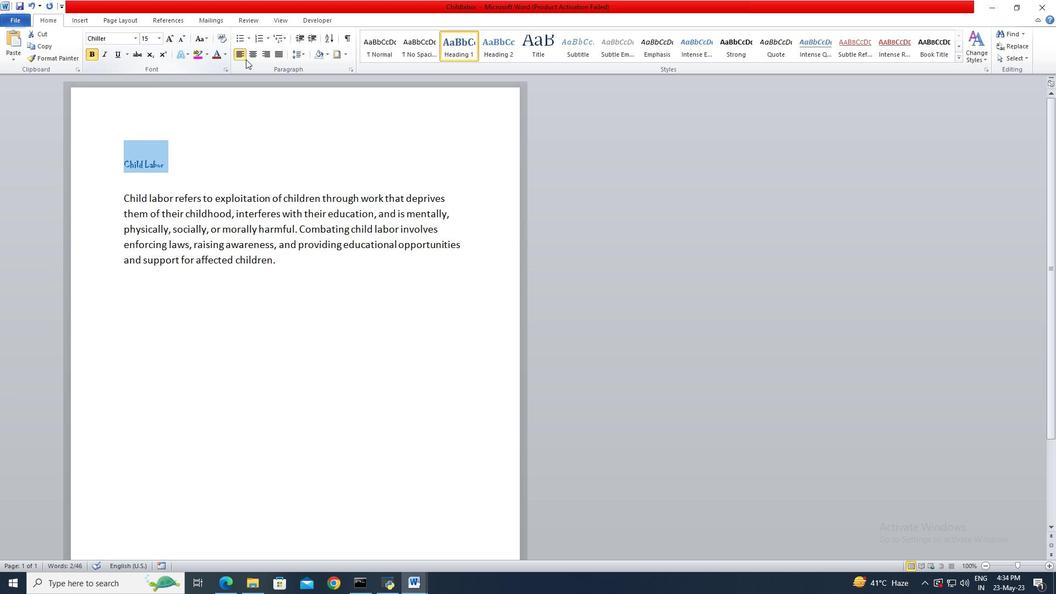 
Action: Mouse pressed left at (253, 59)
Screenshot: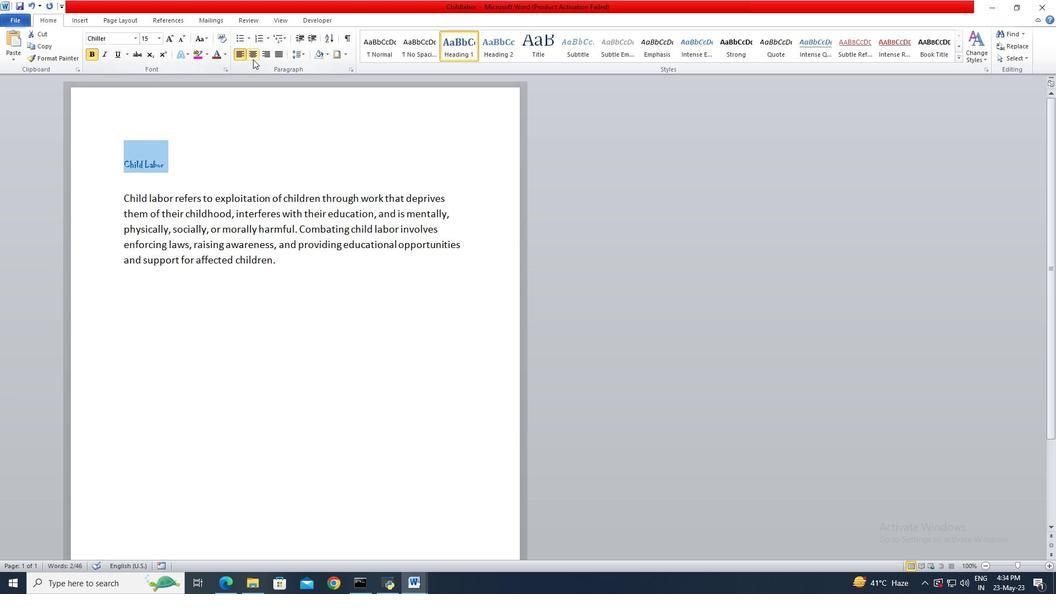 
Action: Mouse moved to (346, 163)
Screenshot: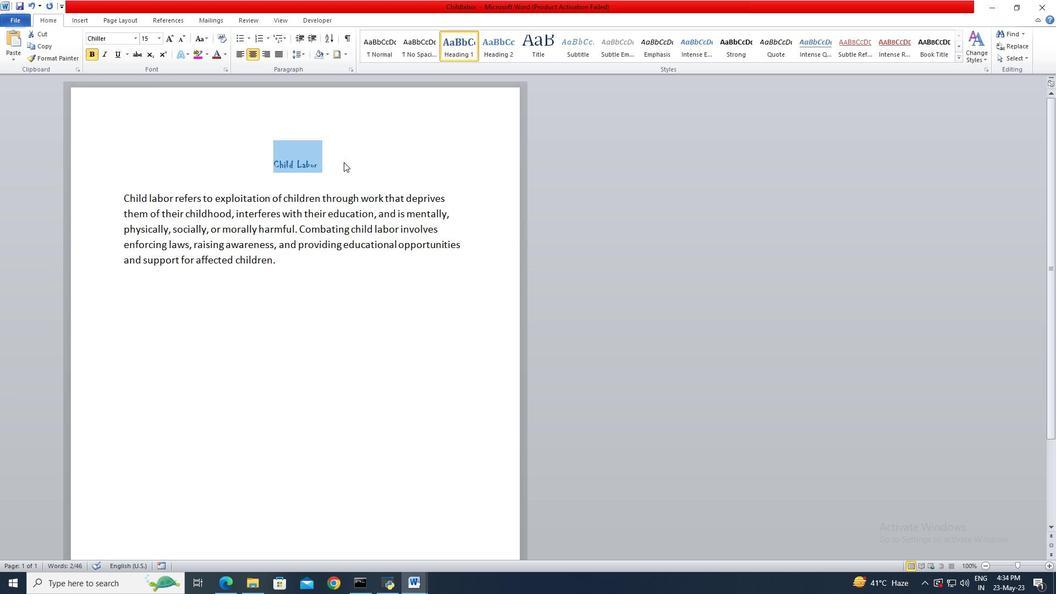 
Action: Mouse pressed left at (346, 163)
Screenshot: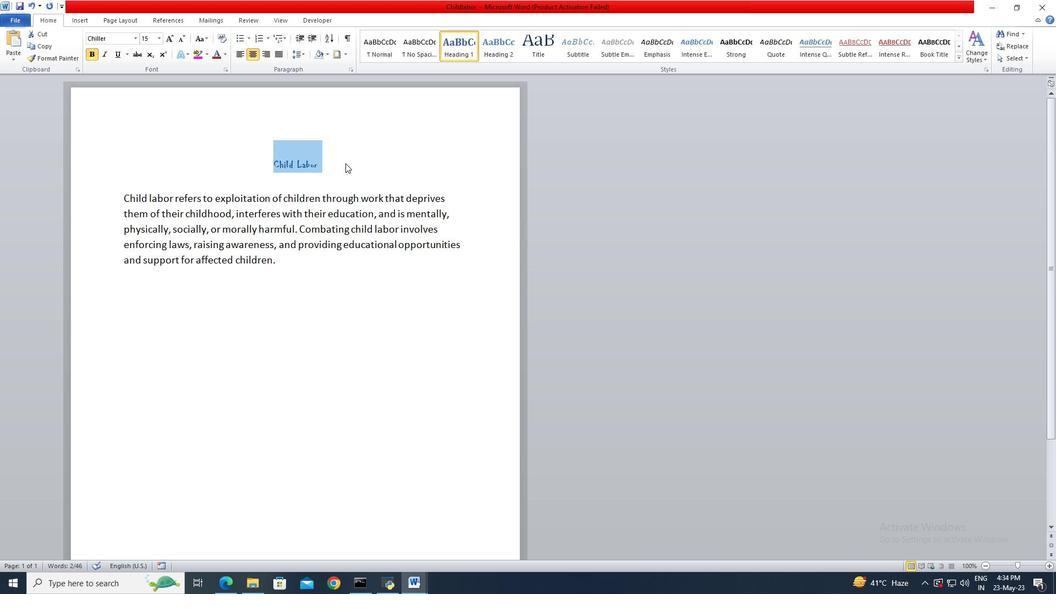 
